 Task: Find connections with filter location Bron with filter topic #Feminismwith filter profile language Spanish with filter current company Bessemer Venture Partners with filter school Acharya Nagarjuna University with filter industry Outsourcing and Offshoring Consulting with filter service category Tax Preparation with filter keywords title Service Dog Trainer
Action: Mouse moved to (528, 68)
Screenshot: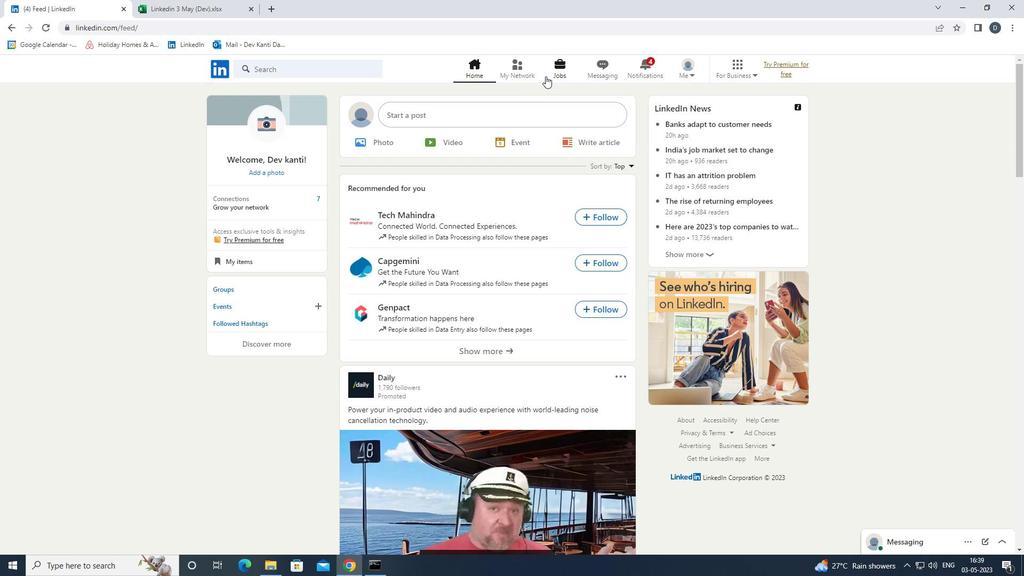
Action: Mouse pressed left at (528, 68)
Screenshot: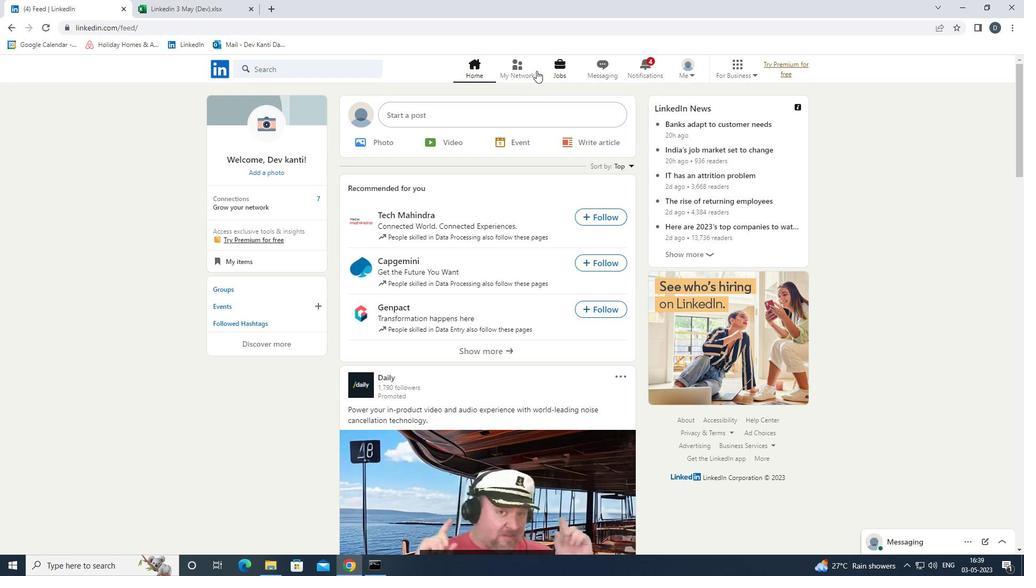
Action: Mouse moved to (354, 127)
Screenshot: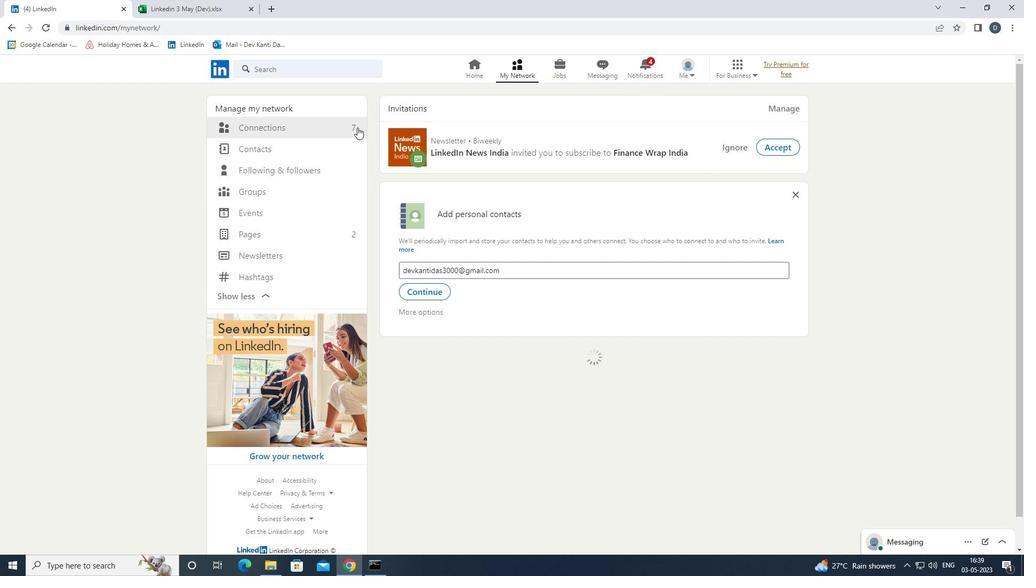 
Action: Mouse pressed left at (354, 127)
Screenshot: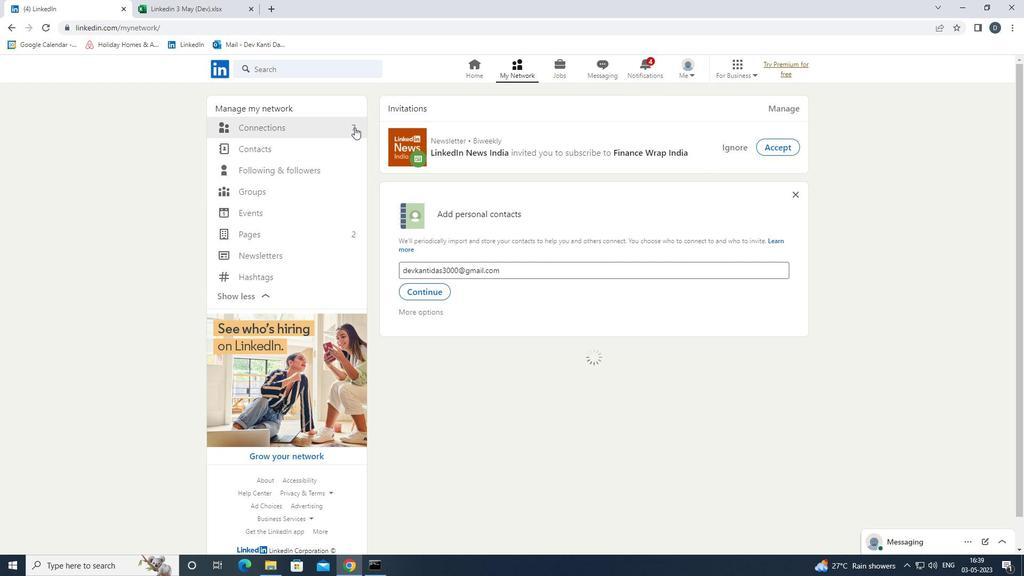 
Action: Mouse moved to (568, 124)
Screenshot: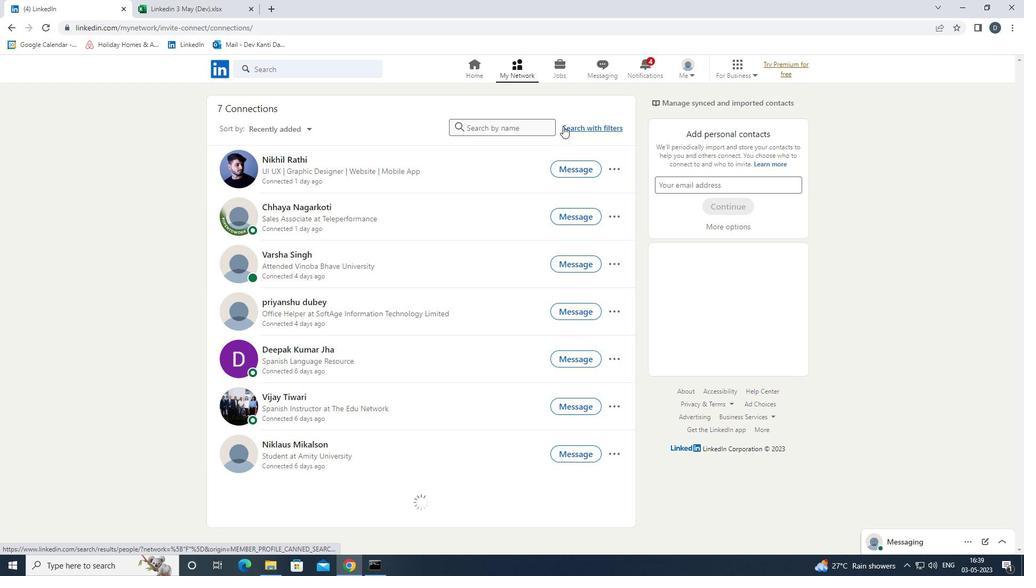 
Action: Mouse pressed left at (568, 124)
Screenshot: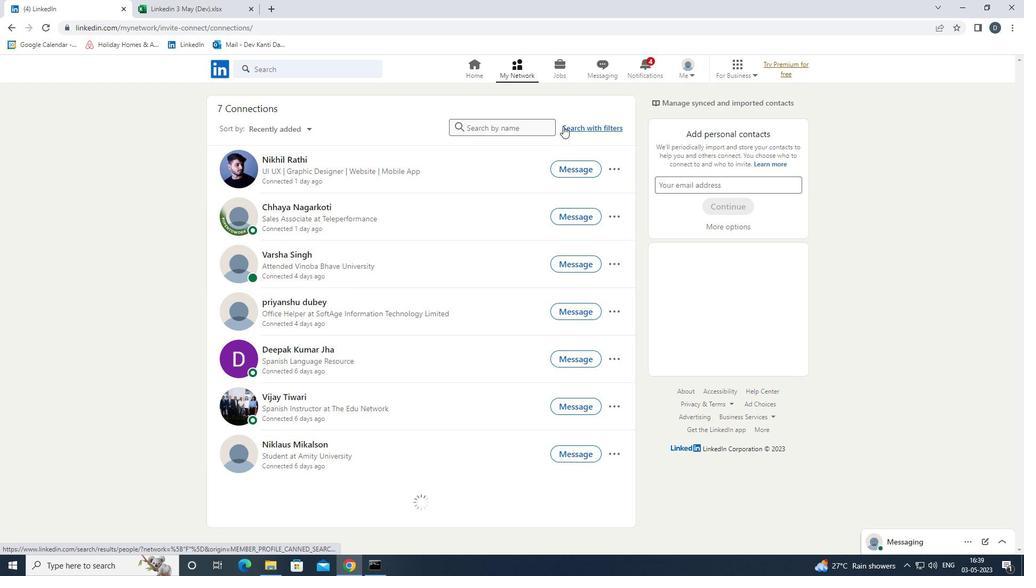 
Action: Mouse moved to (537, 97)
Screenshot: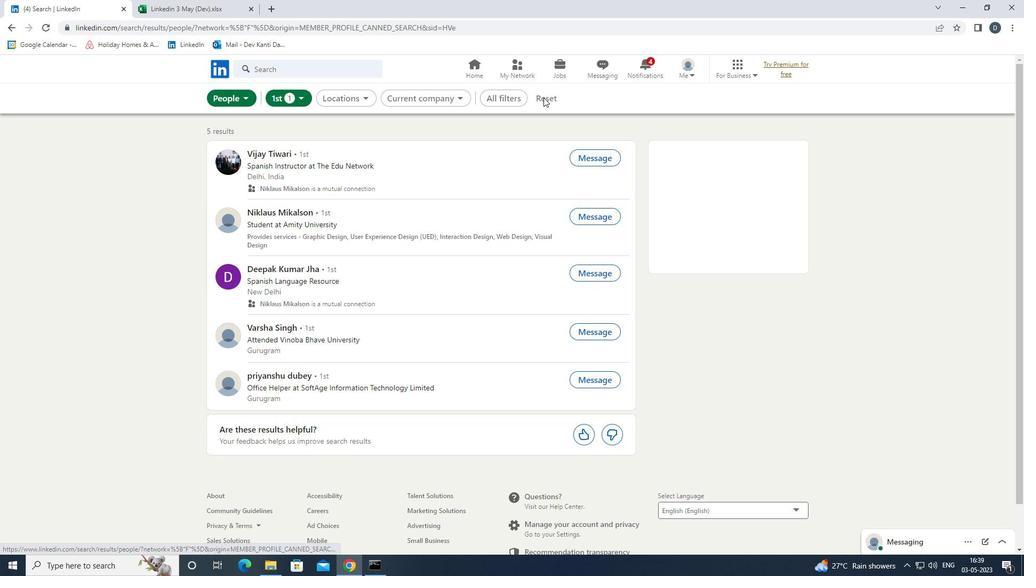 
Action: Mouse pressed left at (537, 97)
Screenshot: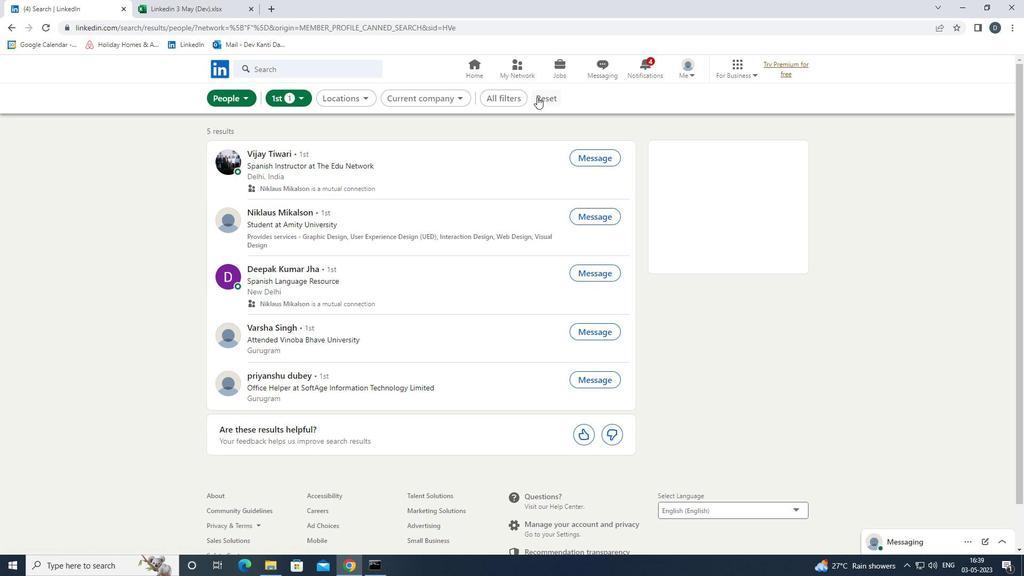
Action: Mouse moved to (524, 98)
Screenshot: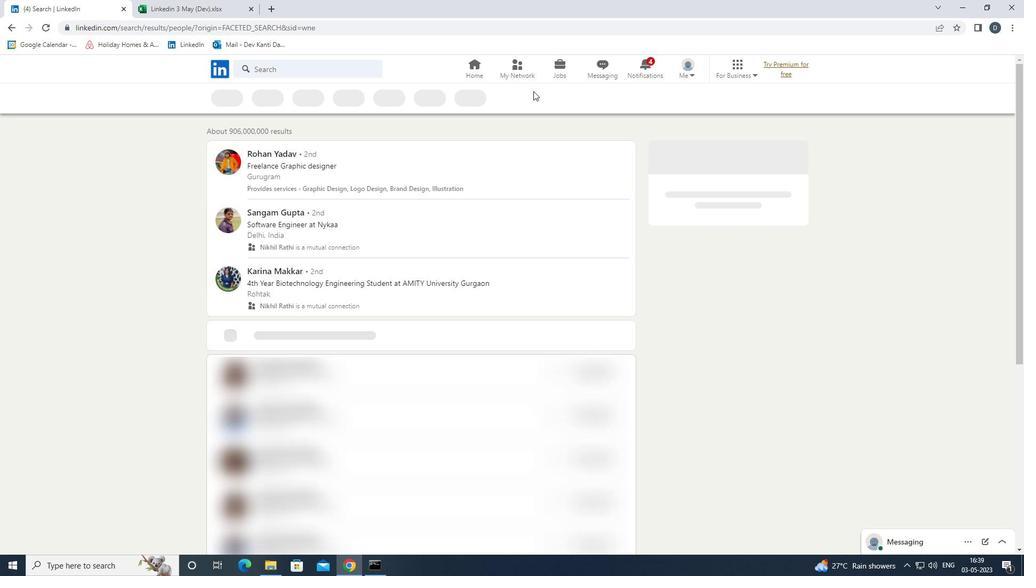 
Action: Mouse pressed left at (524, 98)
Screenshot: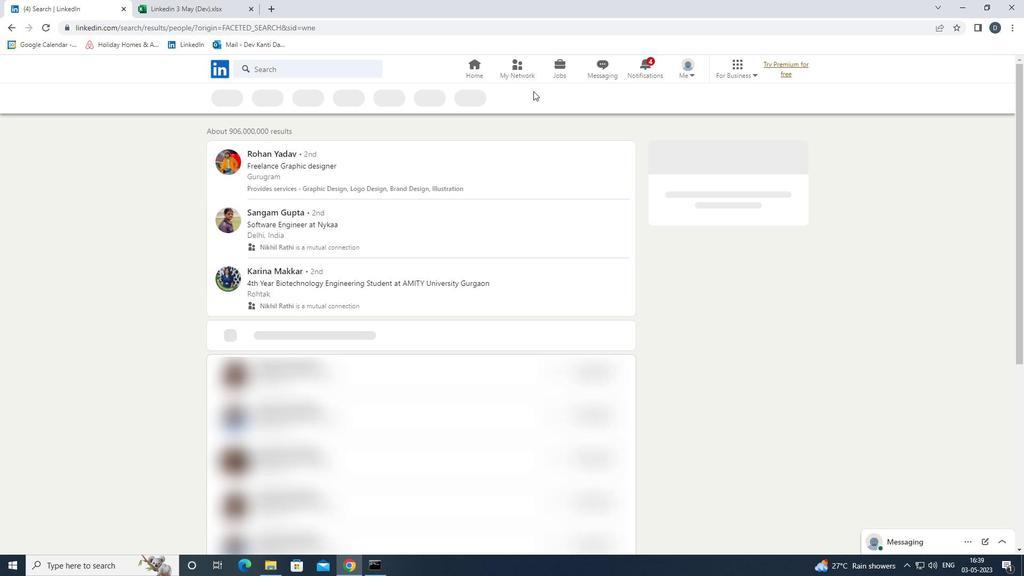 
Action: Mouse moved to (851, 307)
Screenshot: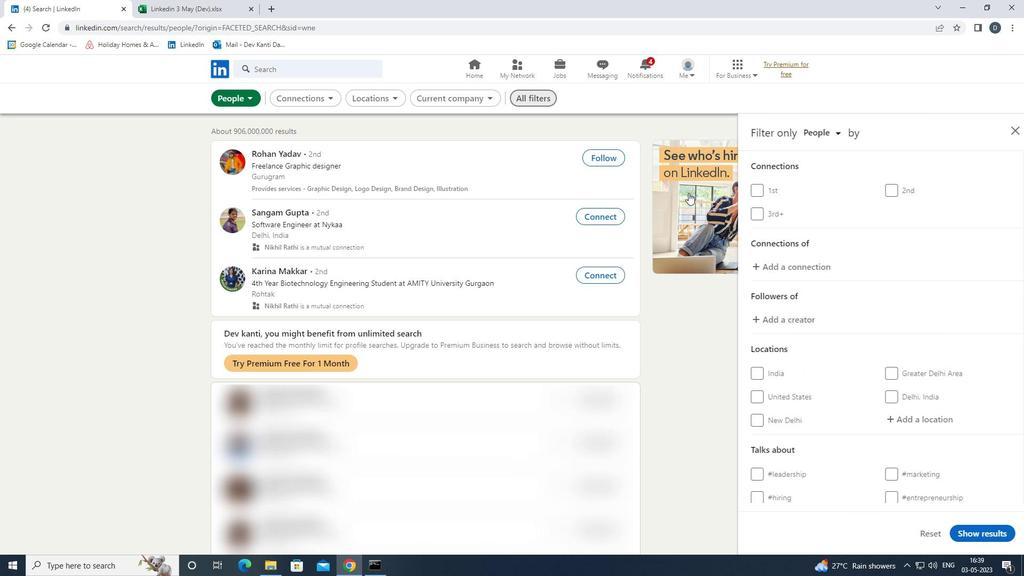 
Action: Mouse scrolled (851, 307) with delta (0, 0)
Screenshot: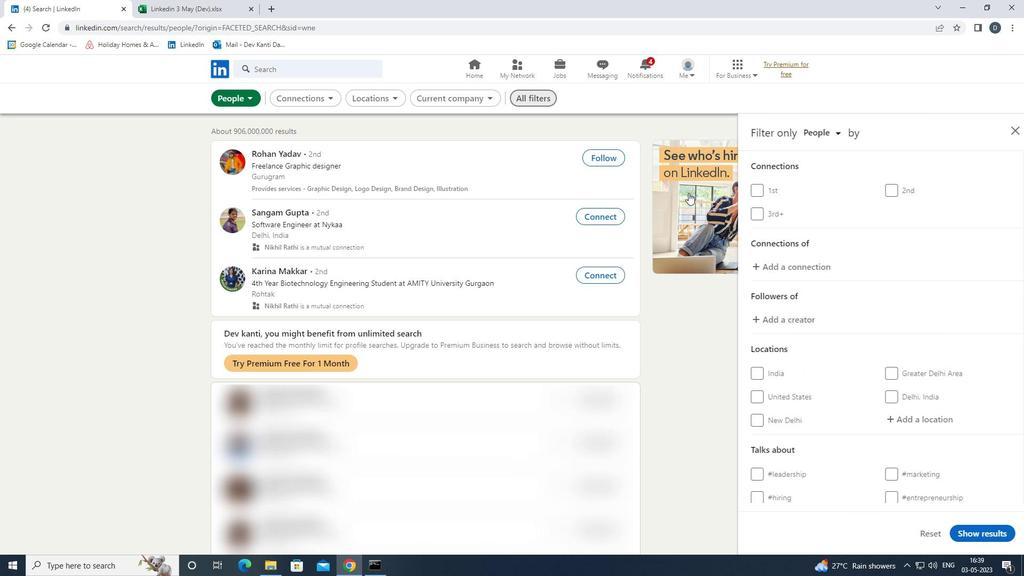 
Action: Mouse moved to (852, 308)
Screenshot: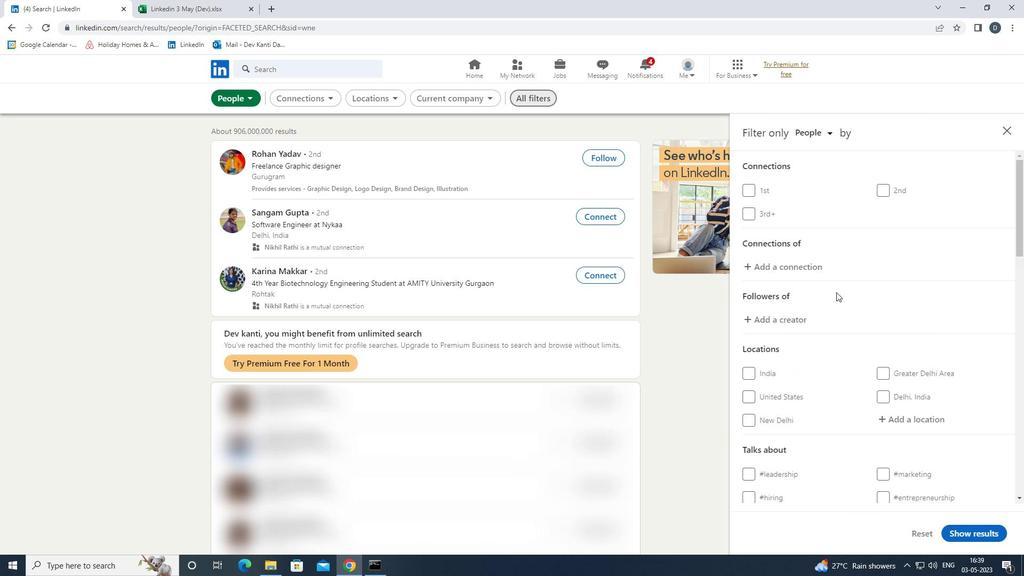 
Action: Mouse scrolled (852, 307) with delta (0, 0)
Screenshot: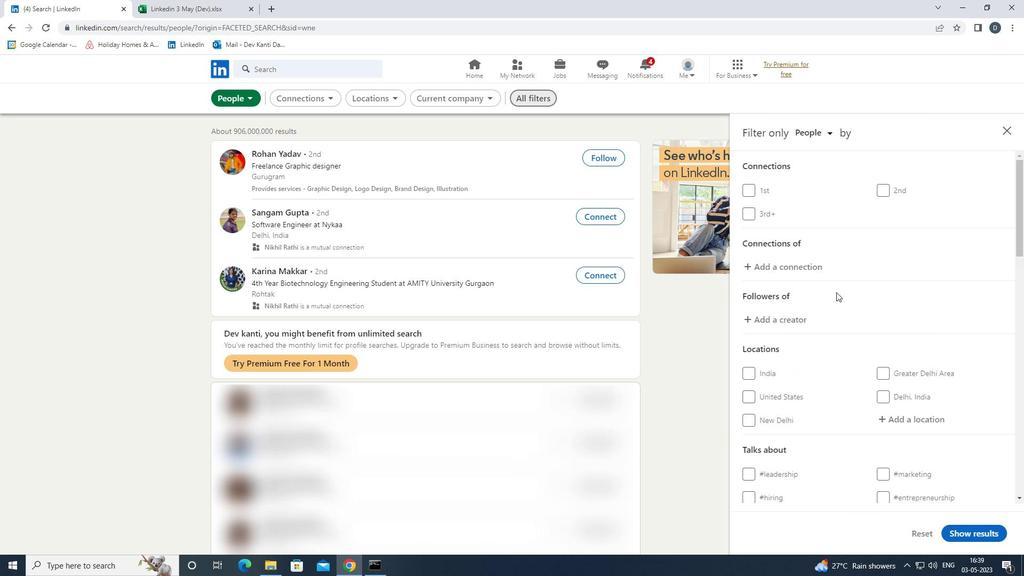 
Action: Mouse moved to (855, 308)
Screenshot: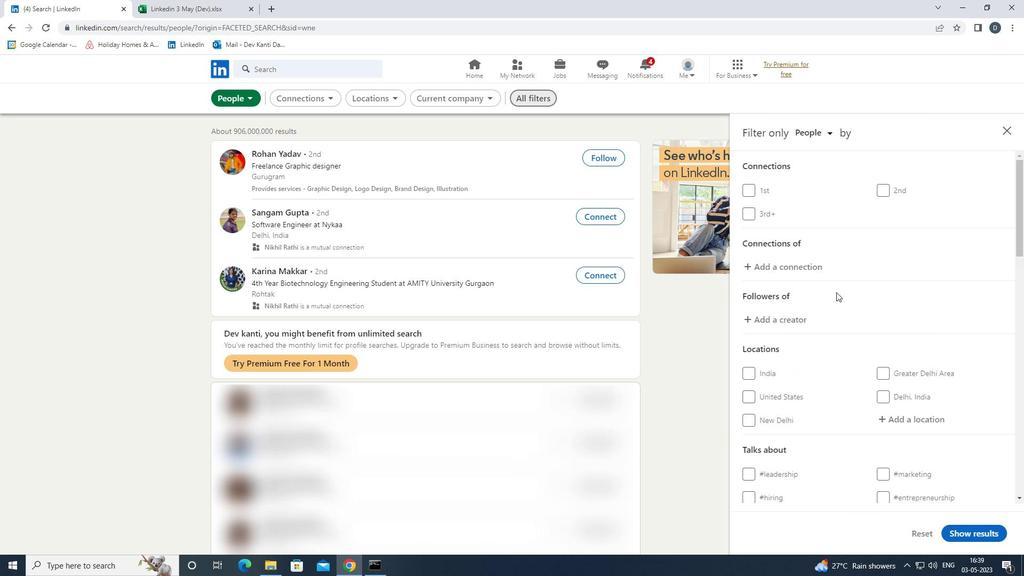 
Action: Mouse scrolled (855, 307) with delta (0, 0)
Screenshot: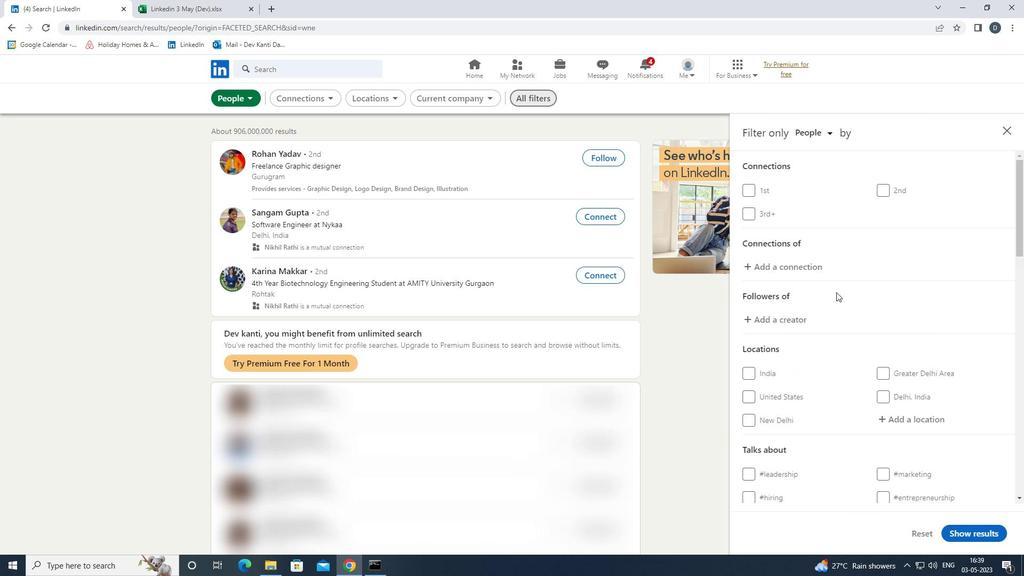 
Action: Mouse moved to (901, 261)
Screenshot: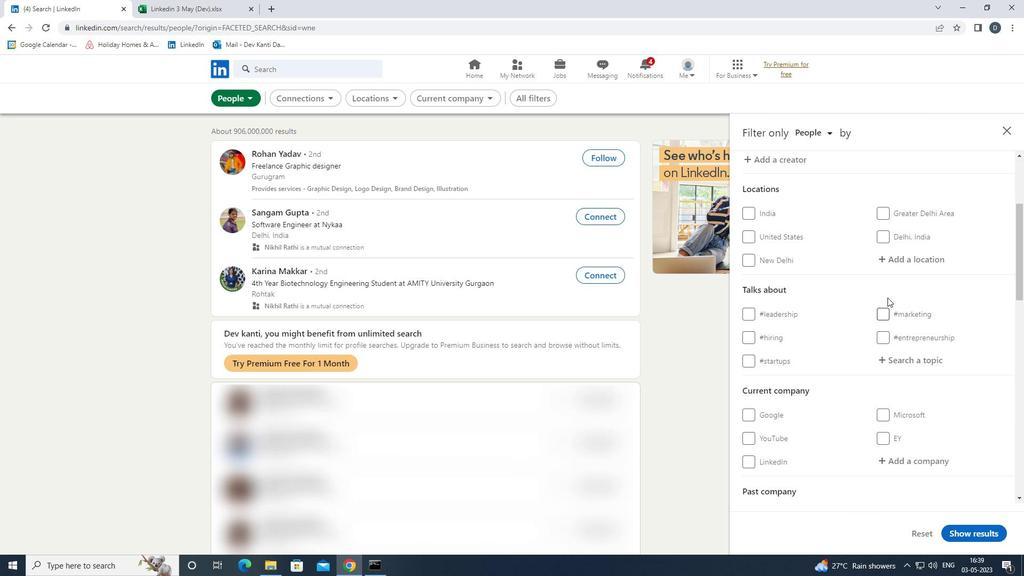 
Action: Mouse pressed left at (901, 261)
Screenshot: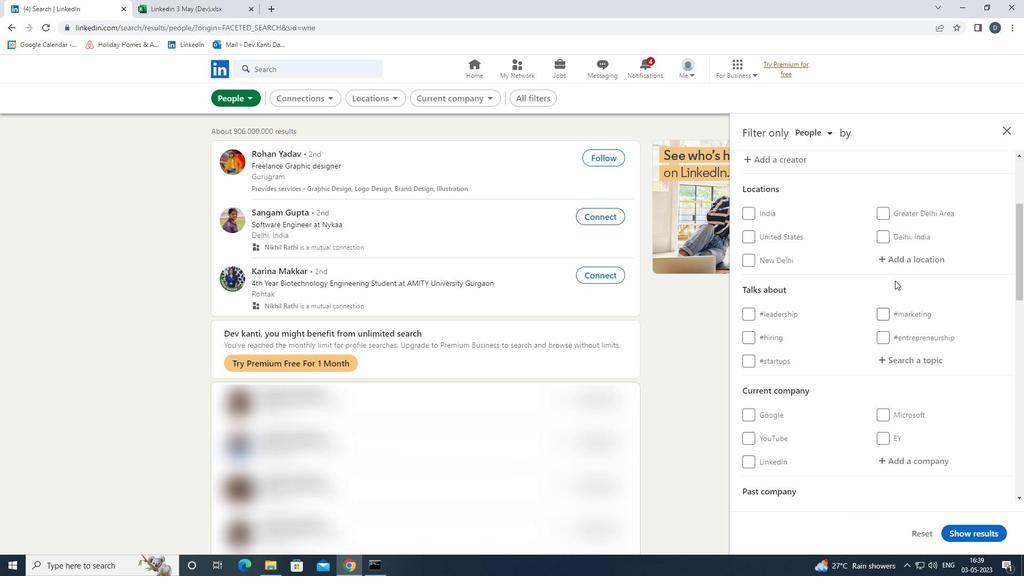 
Action: Key pressed <Key.shift>BRON<Key.down><Key.down><Key.enter>
Screenshot: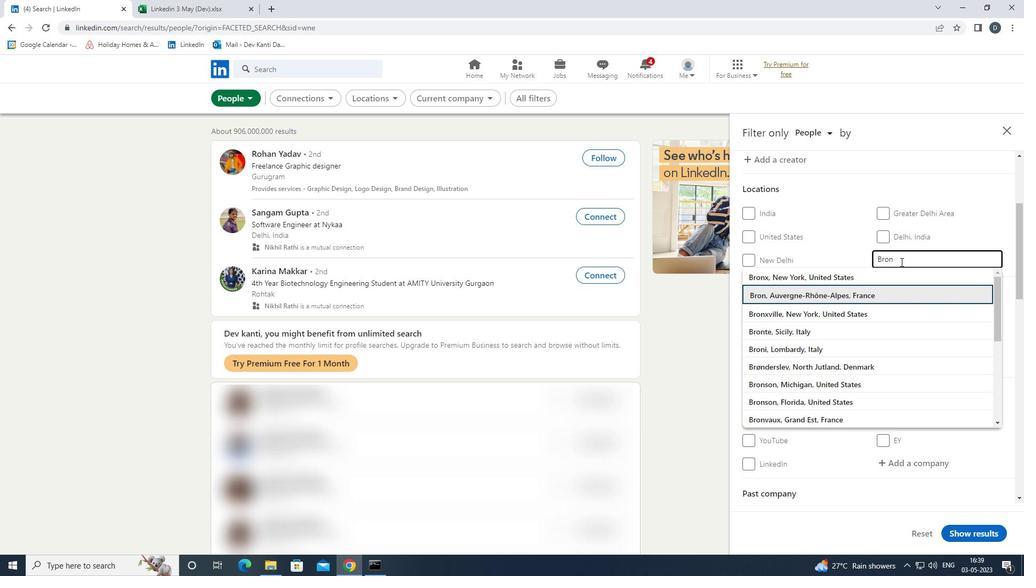 
Action: Mouse moved to (886, 254)
Screenshot: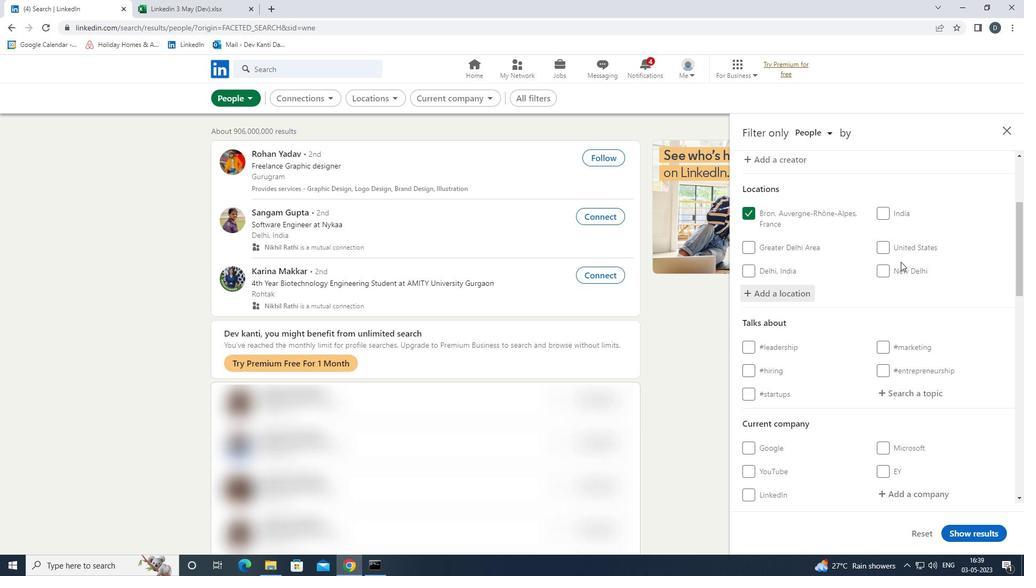 
Action: Mouse scrolled (886, 253) with delta (0, 0)
Screenshot: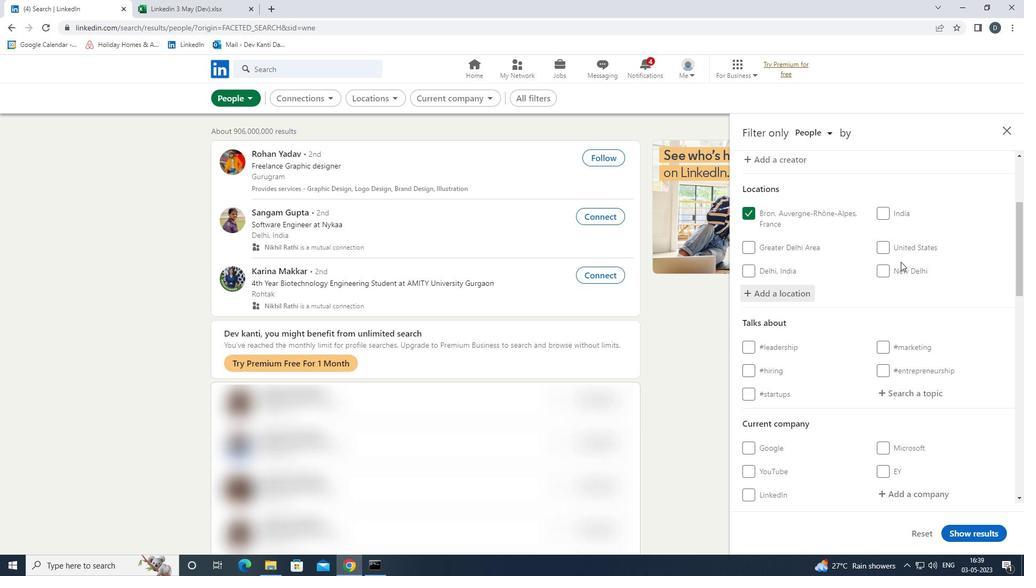 
Action: Mouse moved to (887, 256)
Screenshot: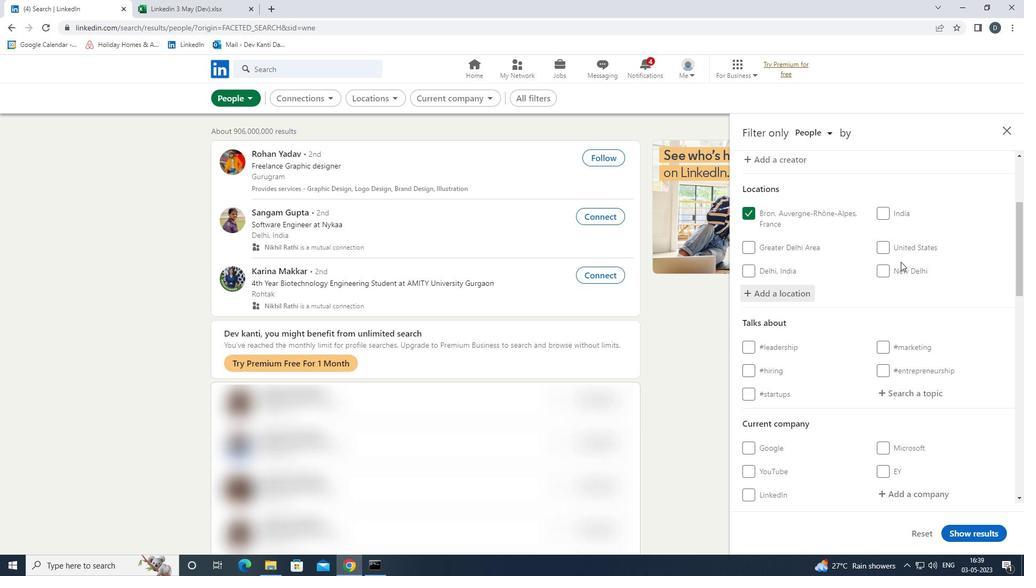 
Action: Mouse scrolled (887, 256) with delta (0, 0)
Screenshot: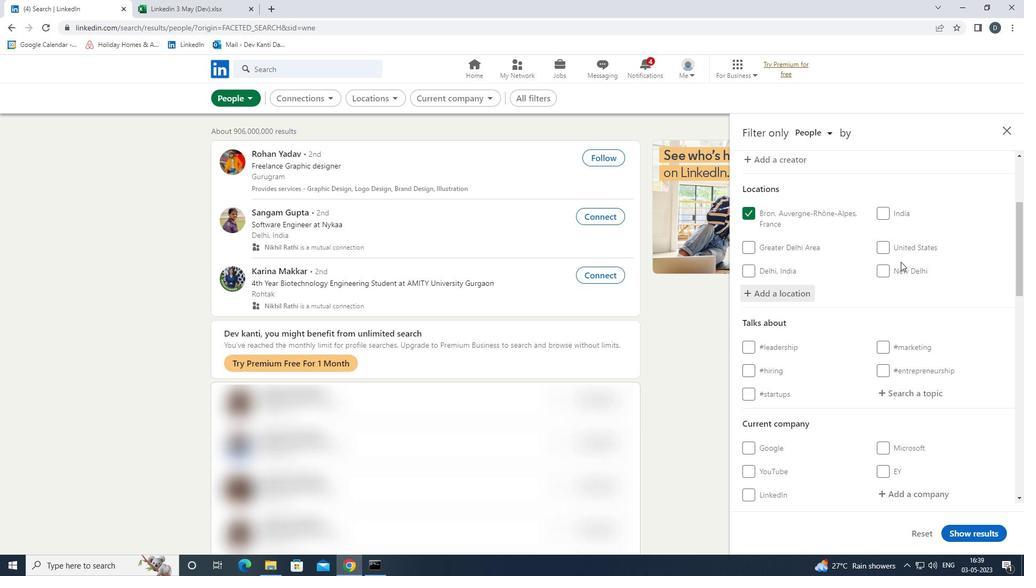 
Action: Mouse moved to (905, 286)
Screenshot: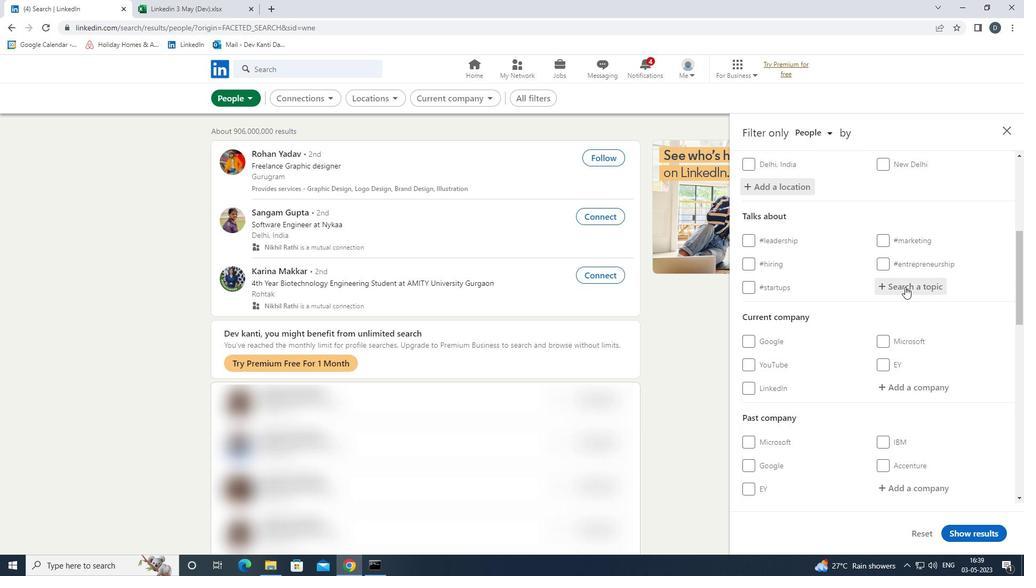 
Action: Mouse pressed left at (905, 286)
Screenshot: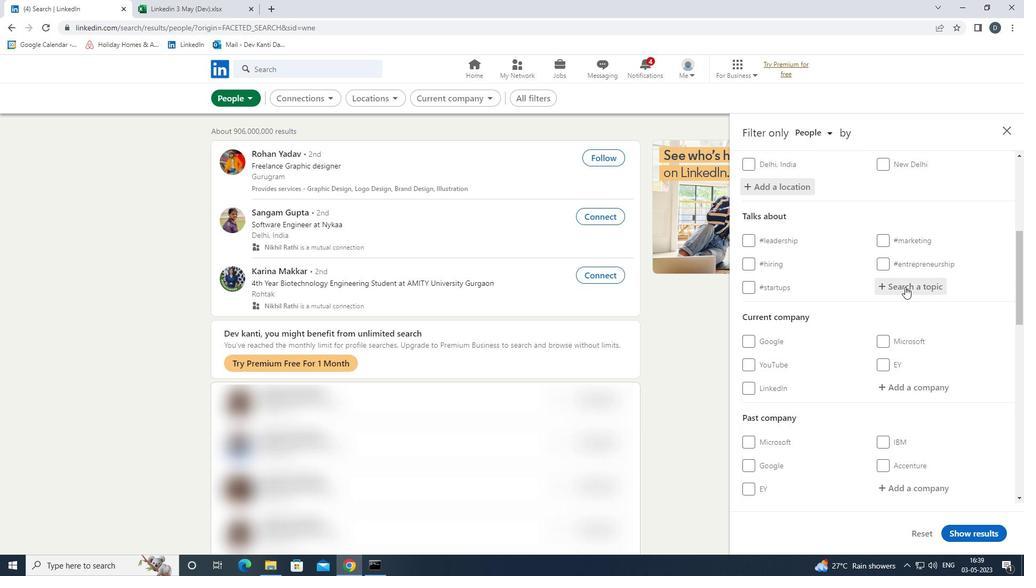 
Action: Mouse moved to (905, 286)
Screenshot: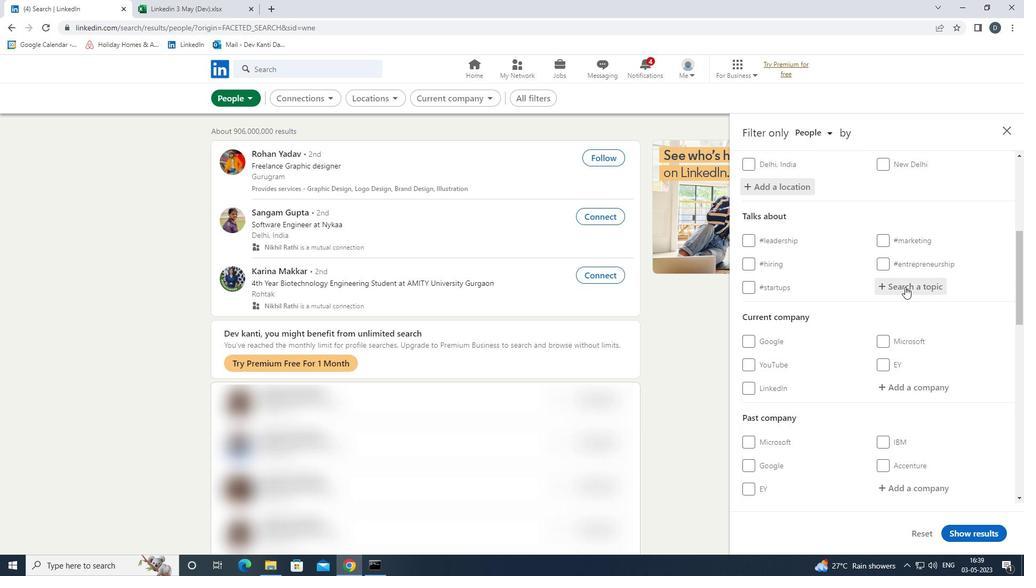 
Action: Key pressed FEMINI<Key.down><Key.enter>
Screenshot: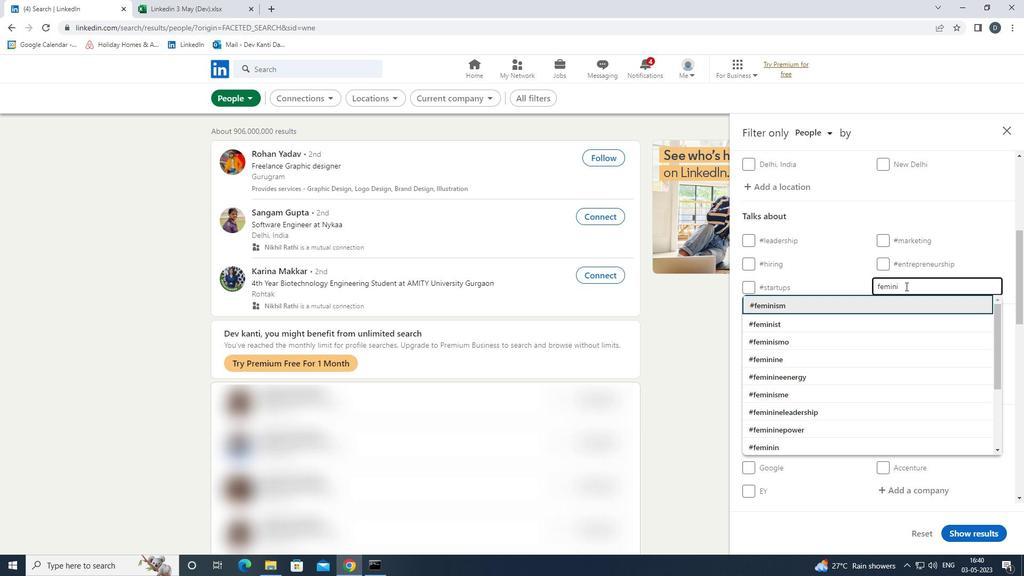 
Action: Mouse moved to (912, 290)
Screenshot: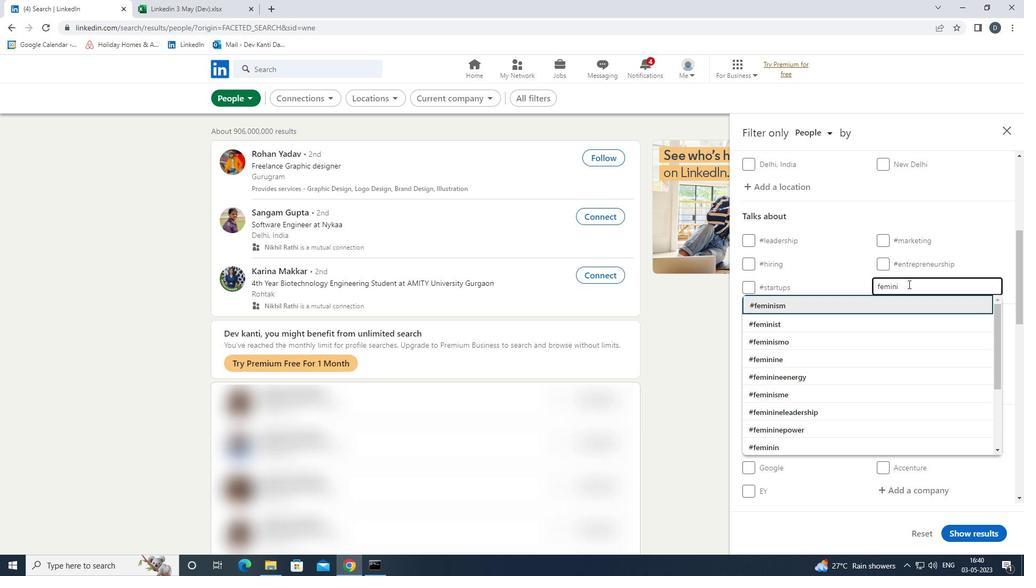 
Action: Mouse scrolled (912, 290) with delta (0, 0)
Screenshot: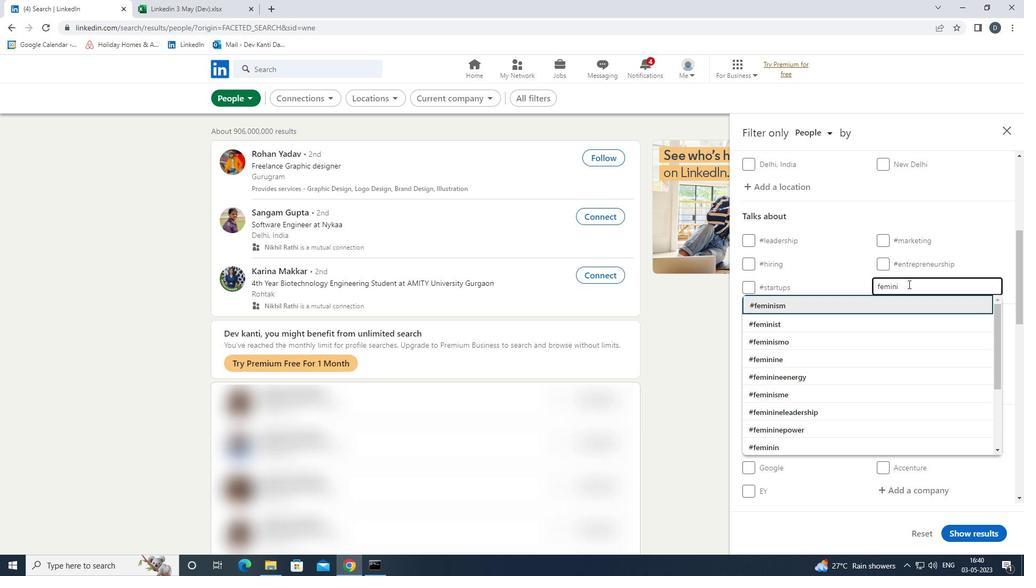 
Action: Mouse moved to (914, 295)
Screenshot: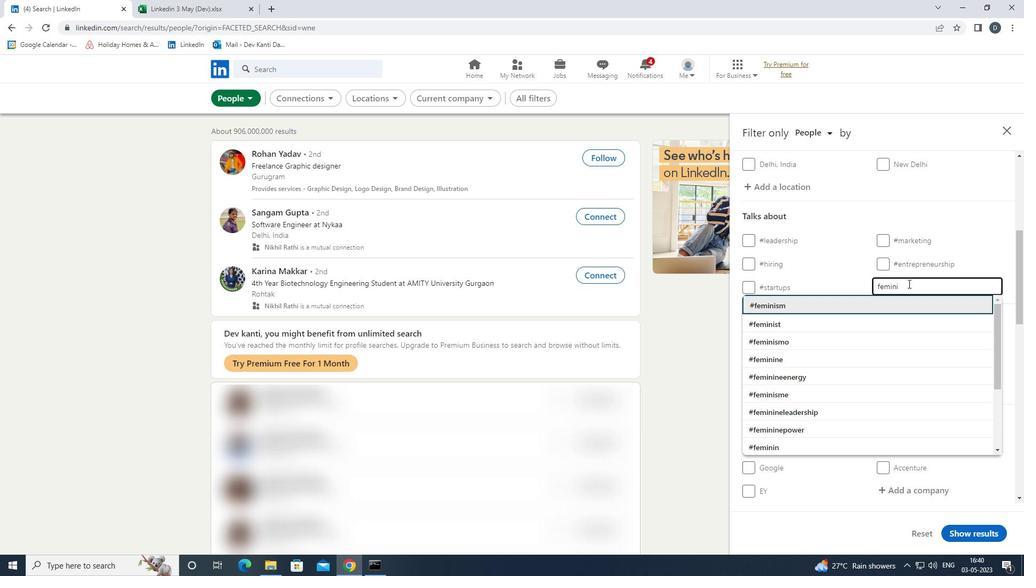 
Action: Mouse scrolled (914, 295) with delta (0, 0)
Screenshot: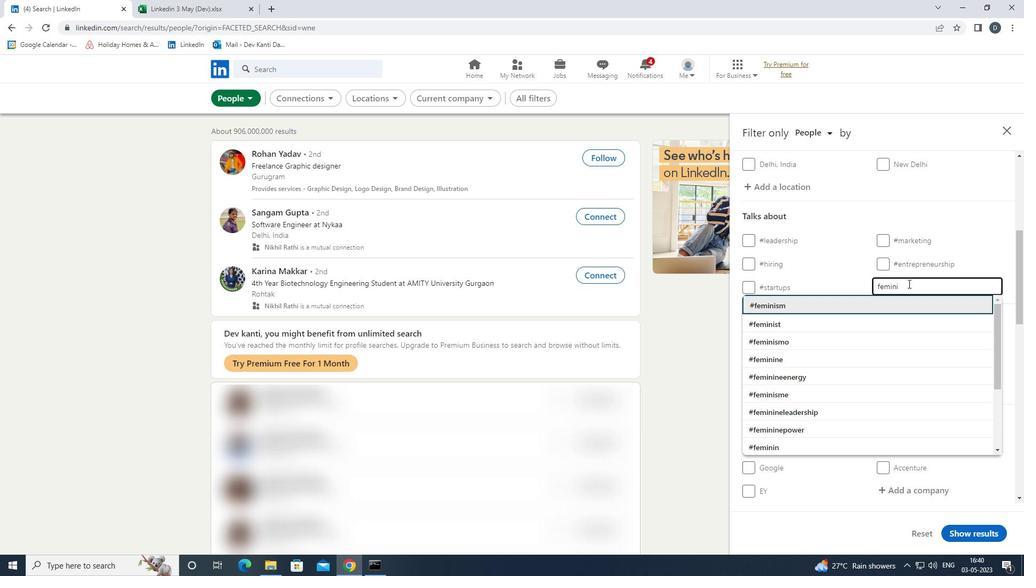 
Action: Mouse moved to (908, 249)
Screenshot: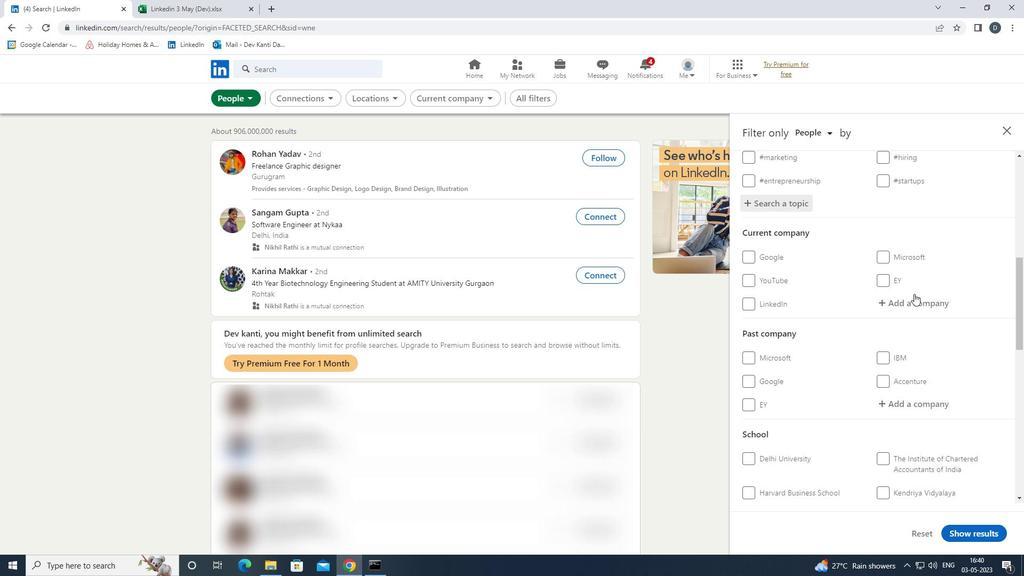 
Action: Mouse scrolled (908, 250) with delta (0, 0)
Screenshot: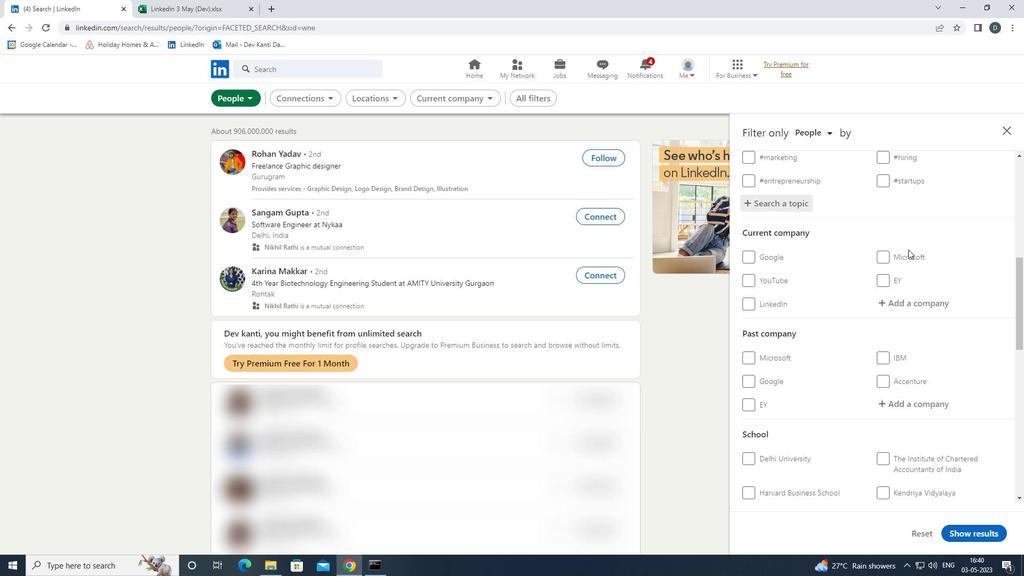 
Action: Mouse scrolled (908, 249) with delta (0, 0)
Screenshot: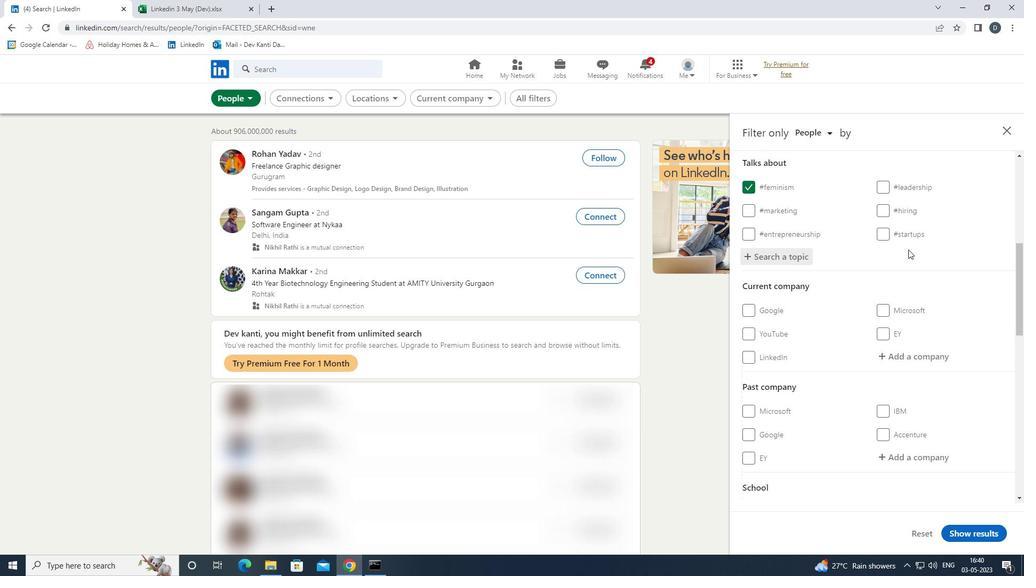 
Action: Mouse scrolled (908, 249) with delta (0, 0)
Screenshot: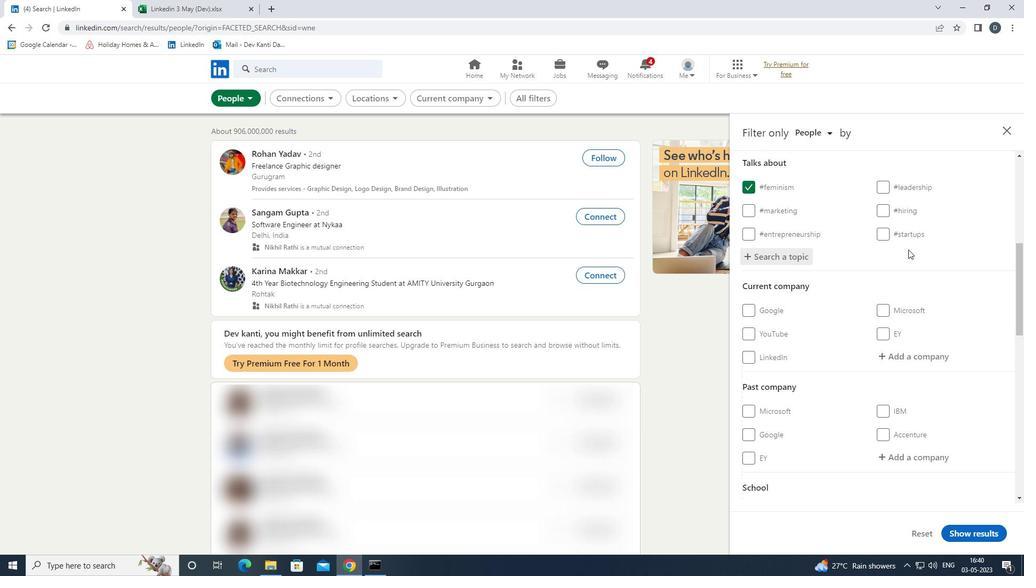 
Action: Mouse moved to (906, 252)
Screenshot: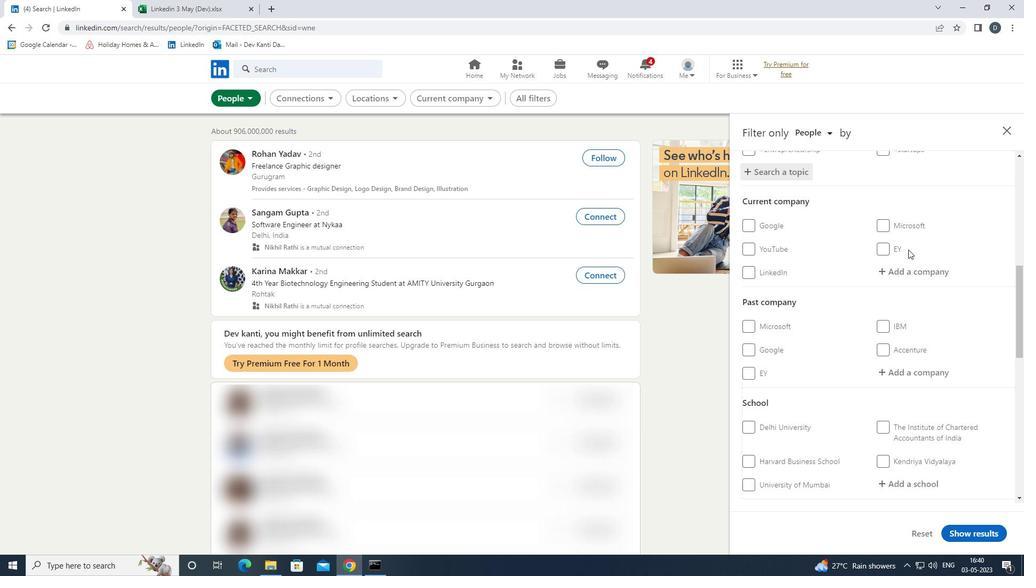 
Action: Mouse scrolled (906, 252) with delta (0, 0)
Screenshot: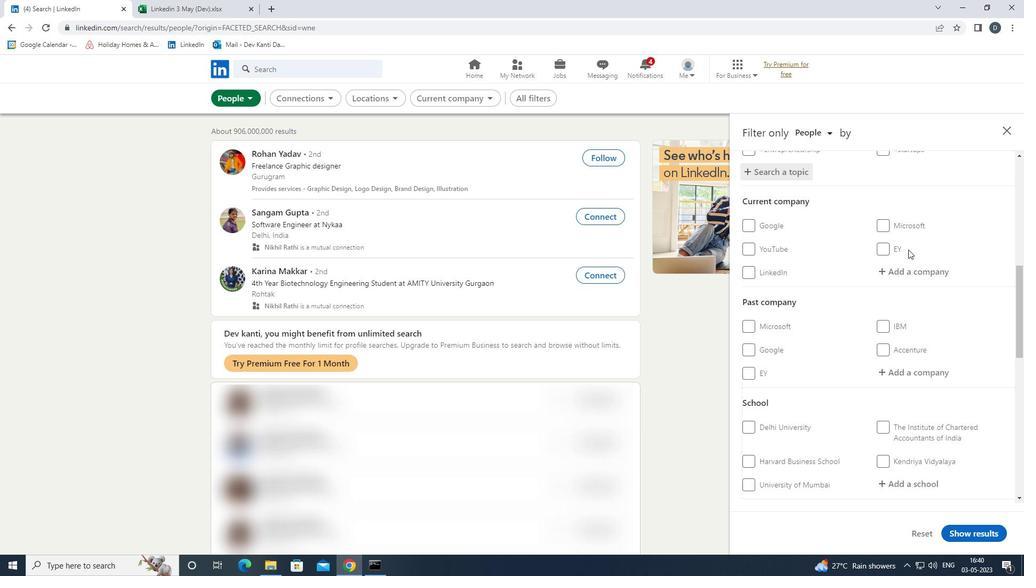 
Action: Mouse moved to (906, 253)
Screenshot: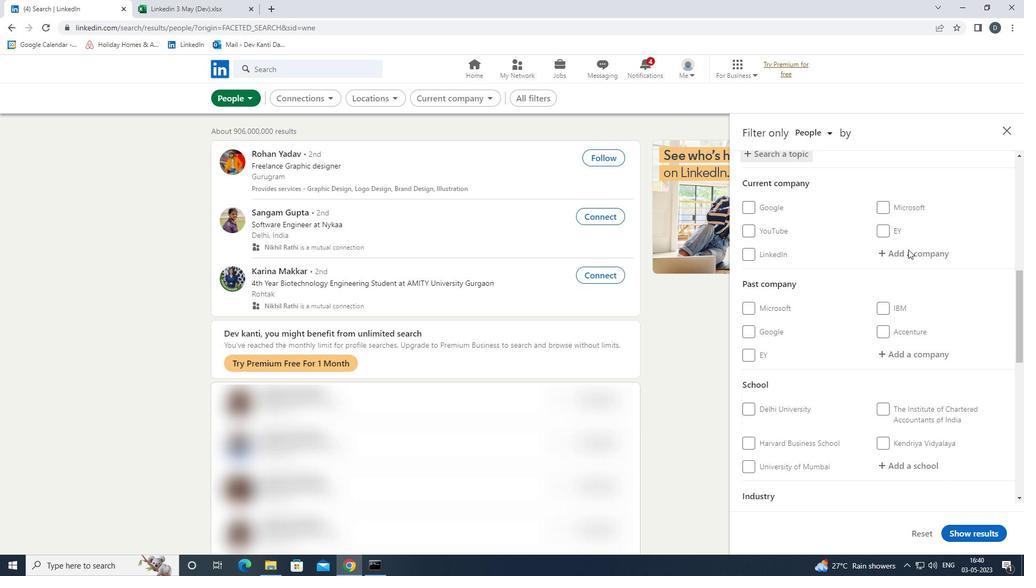 
Action: Mouse scrolled (906, 253) with delta (0, 0)
Screenshot: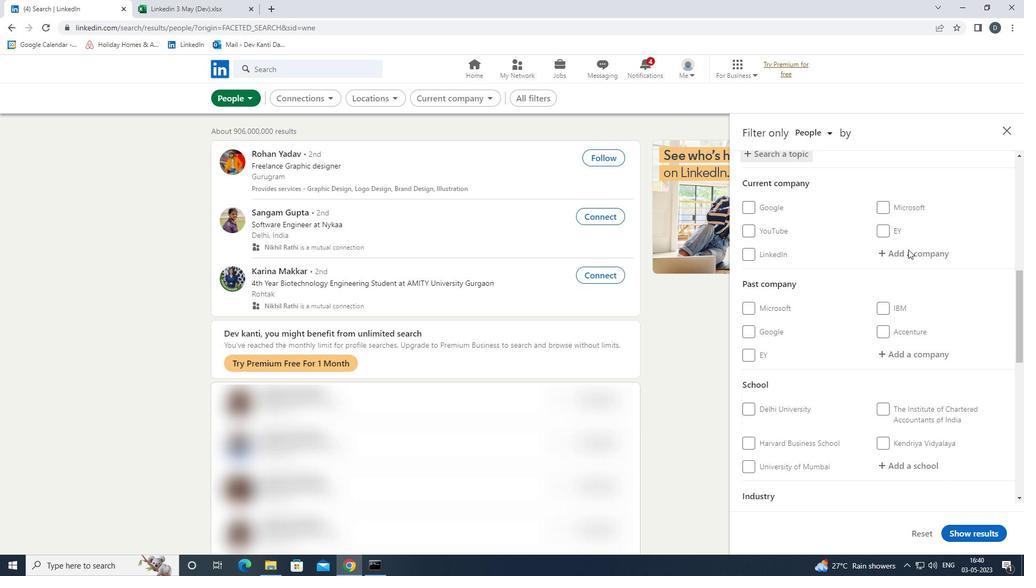 
Action: Mouse moved to (906, 255)
Screenshot: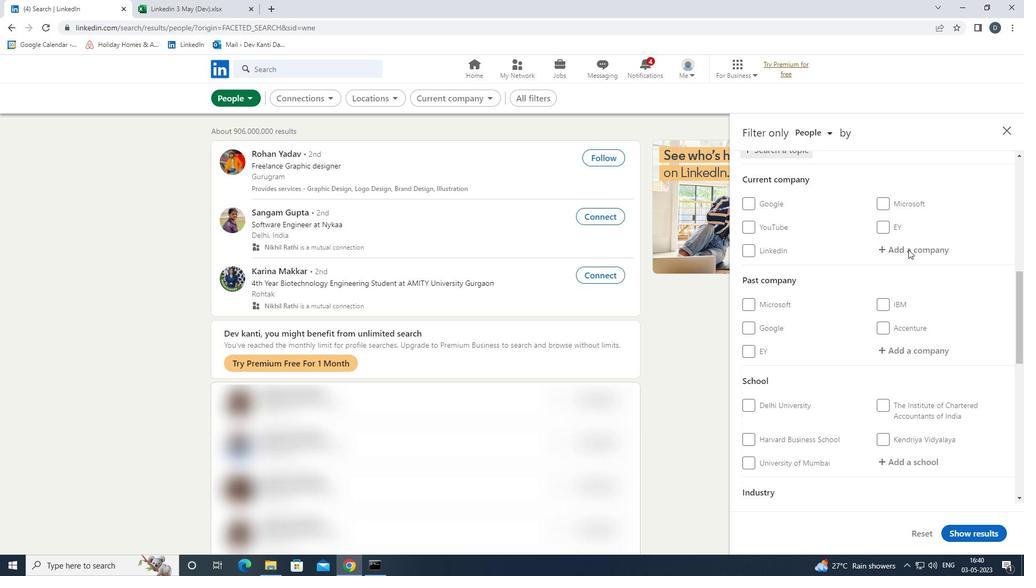 
Action: Mouse scrolled (906, 254) with delta (0, 0)
Screenshot: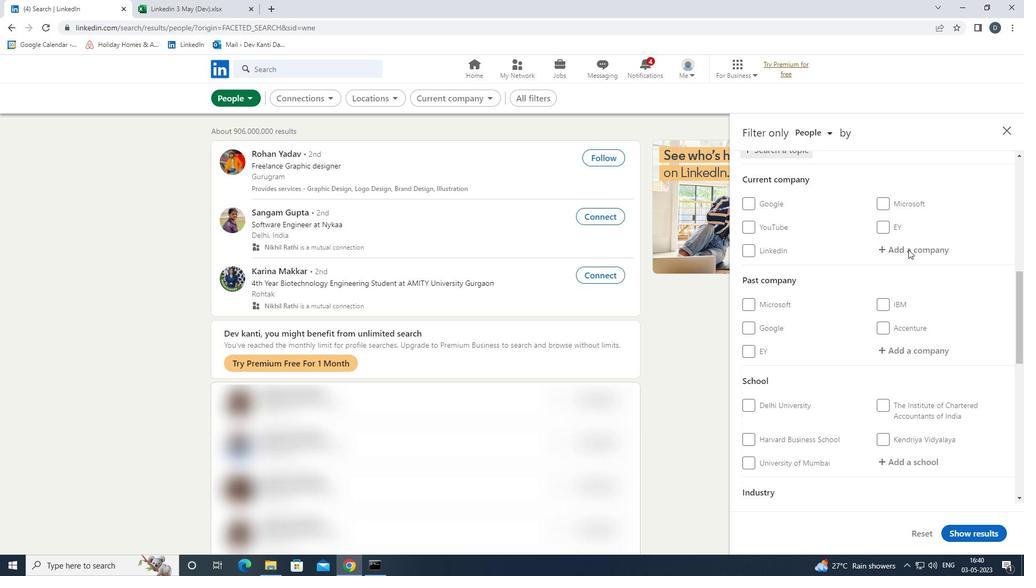 
Action: Mouse moved to (906, 255)
Screenshot: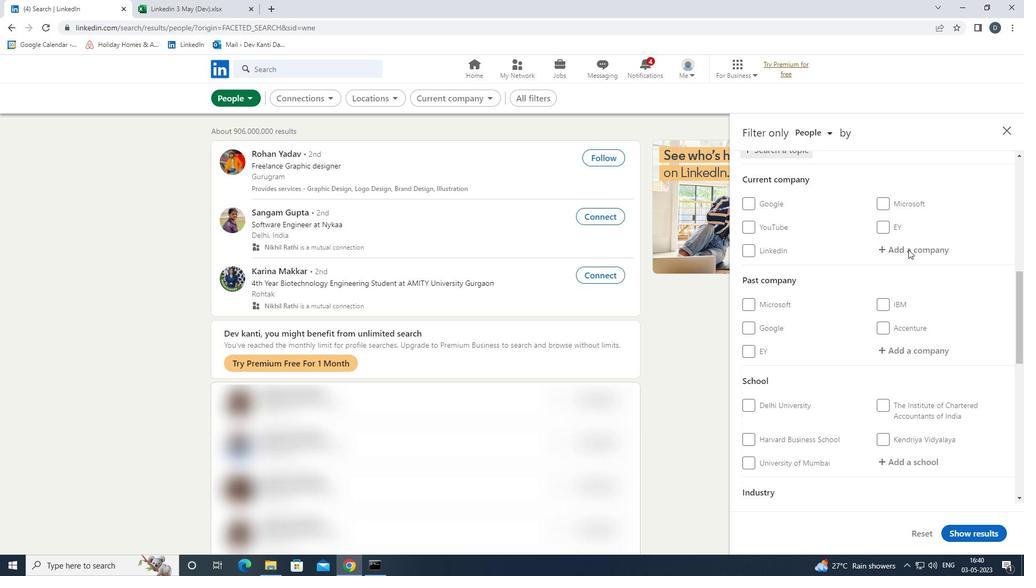 
Action: Mouse scrolled (906, 255) with delta (0, 0)
Screenshot: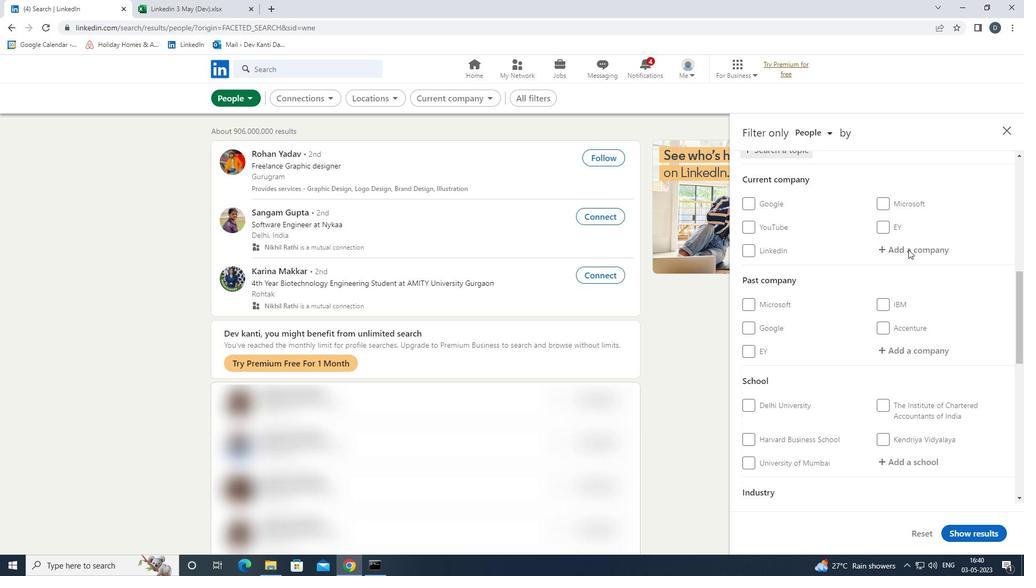
Action: Mouse moved to (762, 447)
Screenshot: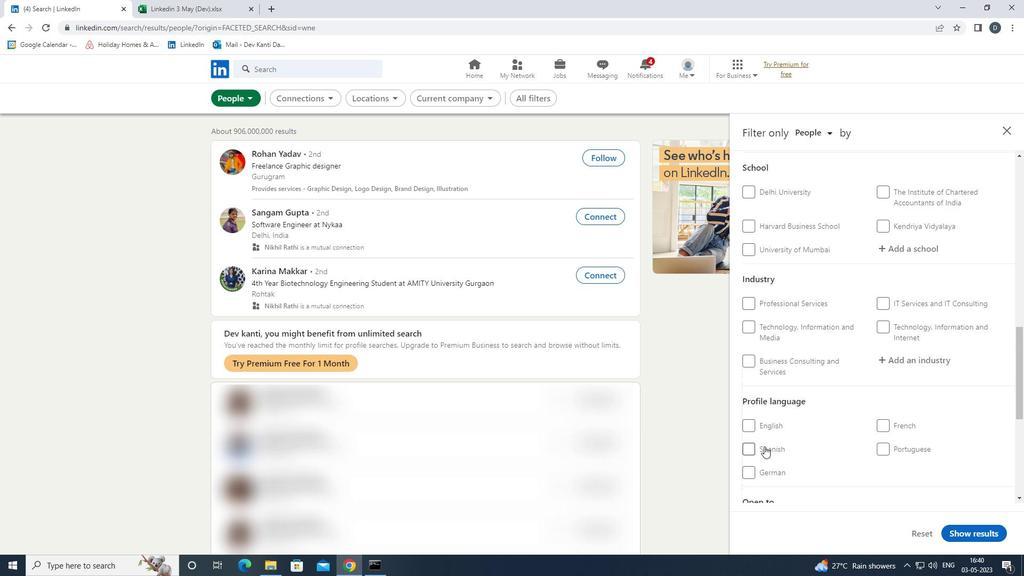 
Action: Mouse pressed left at (762, 447)
Screenshot: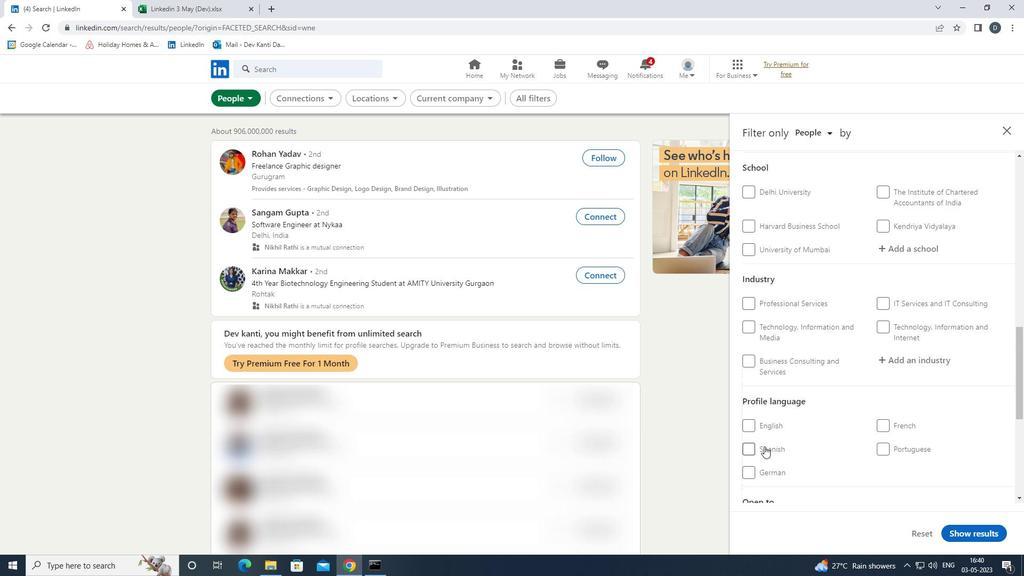 
Action: Mouse moved to (861, 413)
Screenshot: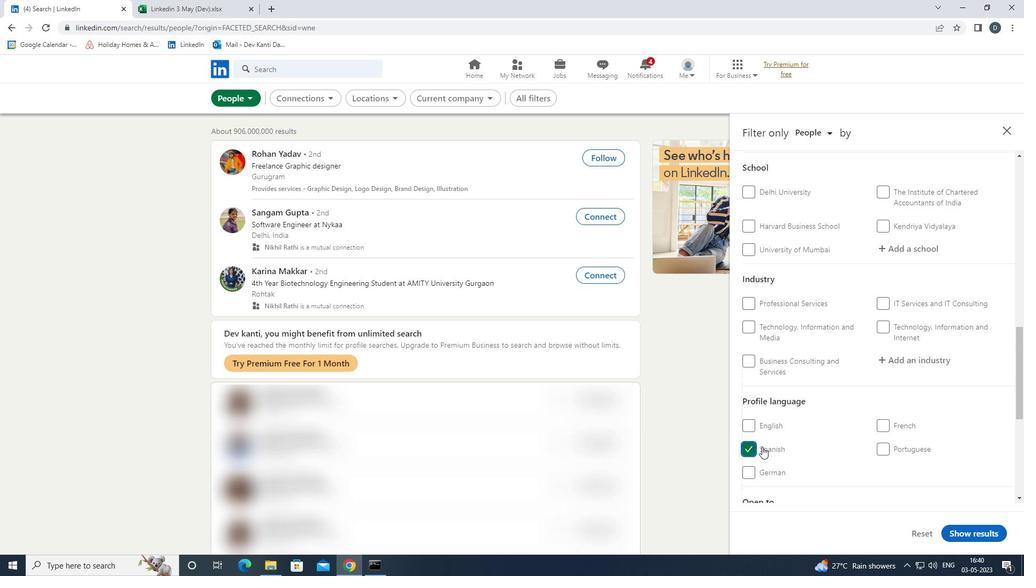 
Action: Mouse scrolled (861, 414) with delta (0, 0)
Screenshot: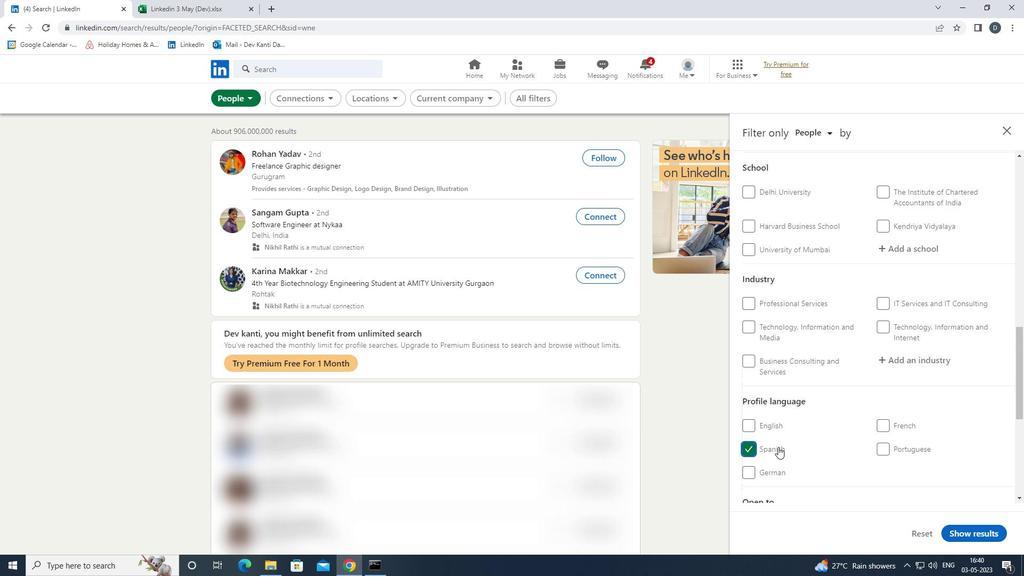 
Action: Mouse scrolled (861, 414) with delta (0, 0)
Screenshot: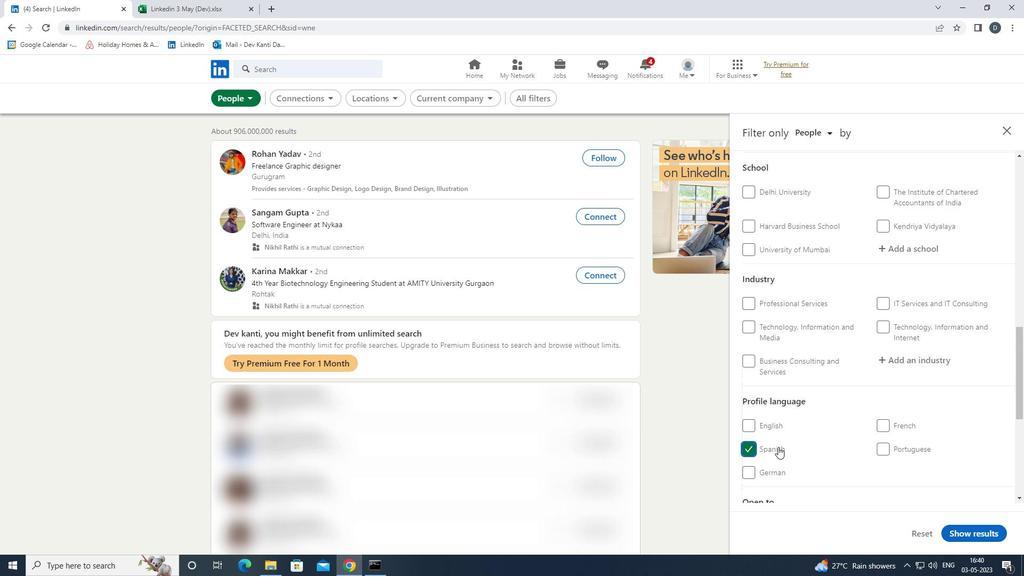 
Action: Mouse scrolled (861, 414) with delta (0, 0)
Screenshot: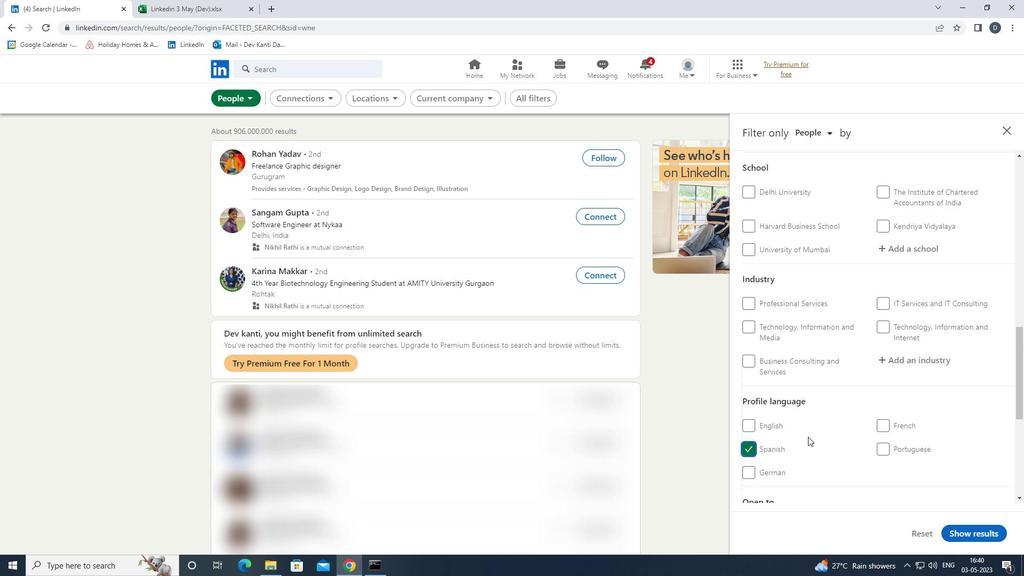 
Action: Mouse scrolled (861, 414) with delta (0, 0)
Screenshot: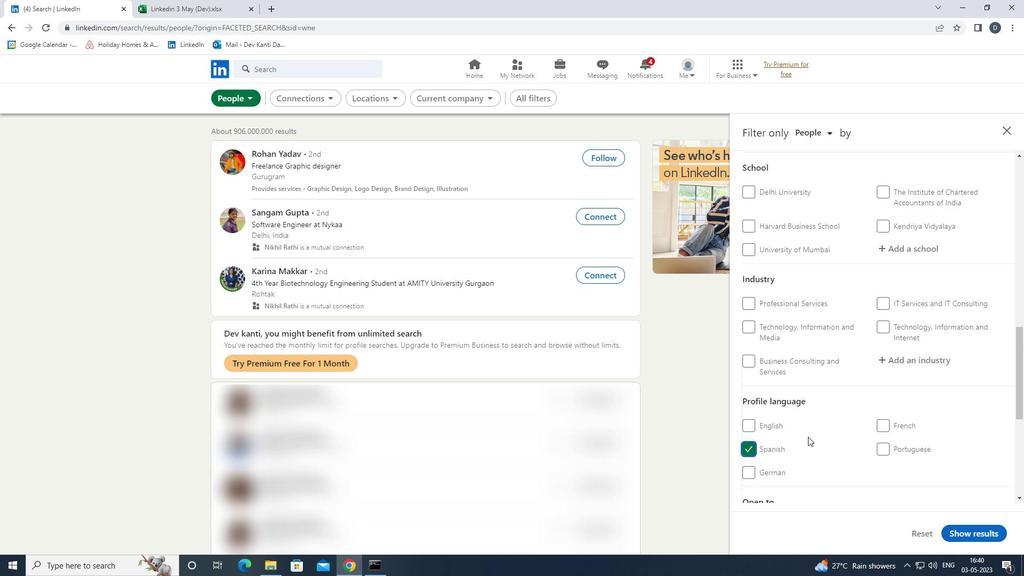 
Action: Mouse scrolled (861, 414) with delta (0, 0)
Screenshot: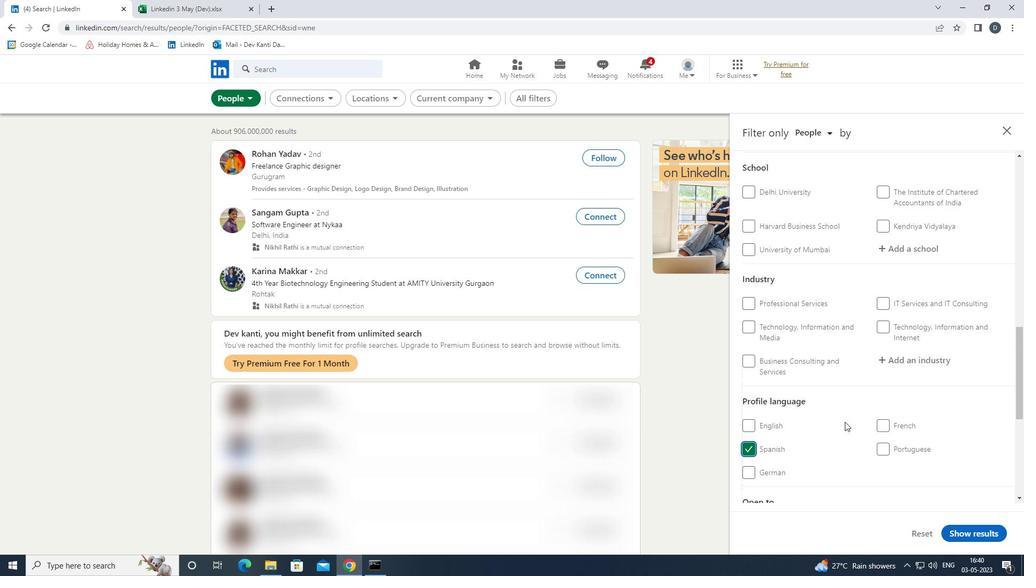
Action: Mouse moved to (918, 305)
Screenshot: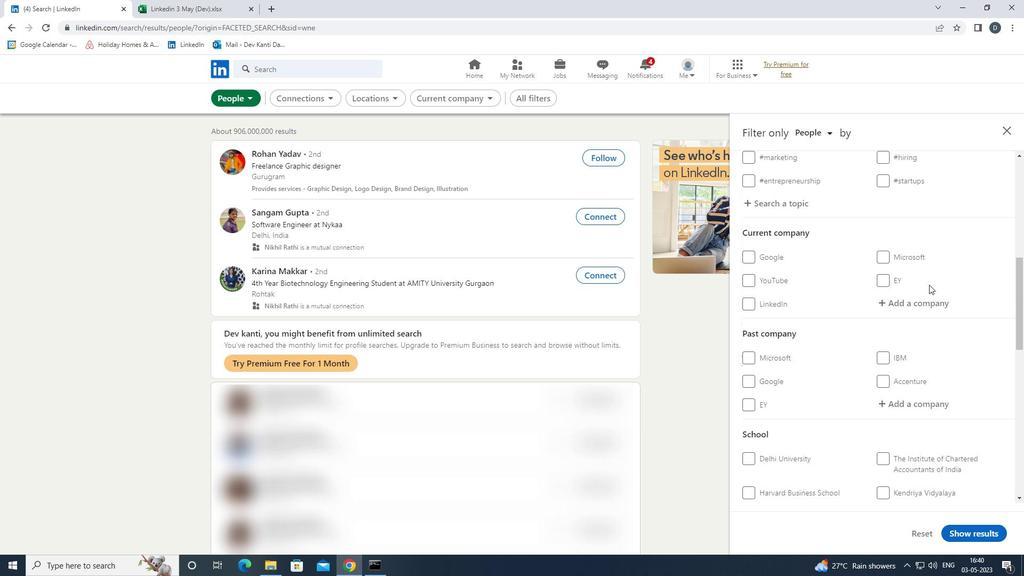 
Action: Mouse pressed left at (918, 305)
Screenshot: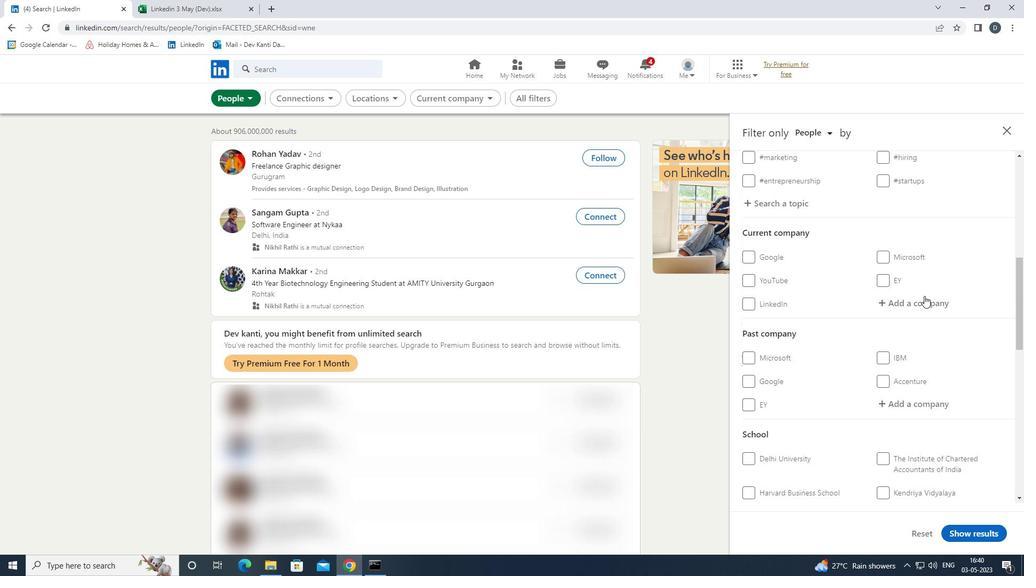 
Action: Mouse moved to (917, 304)
Screenshot: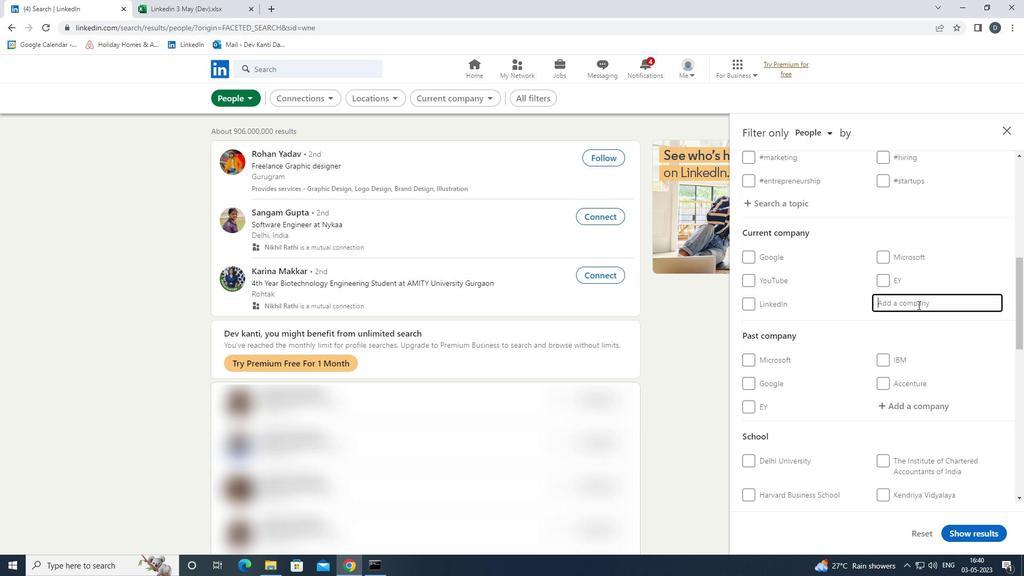 
Action: Key pressed <Key.shift><Key.shift><Key.shift>BESSER<Key.backspace>MER<Key.down><Key.enter>
Screenshot: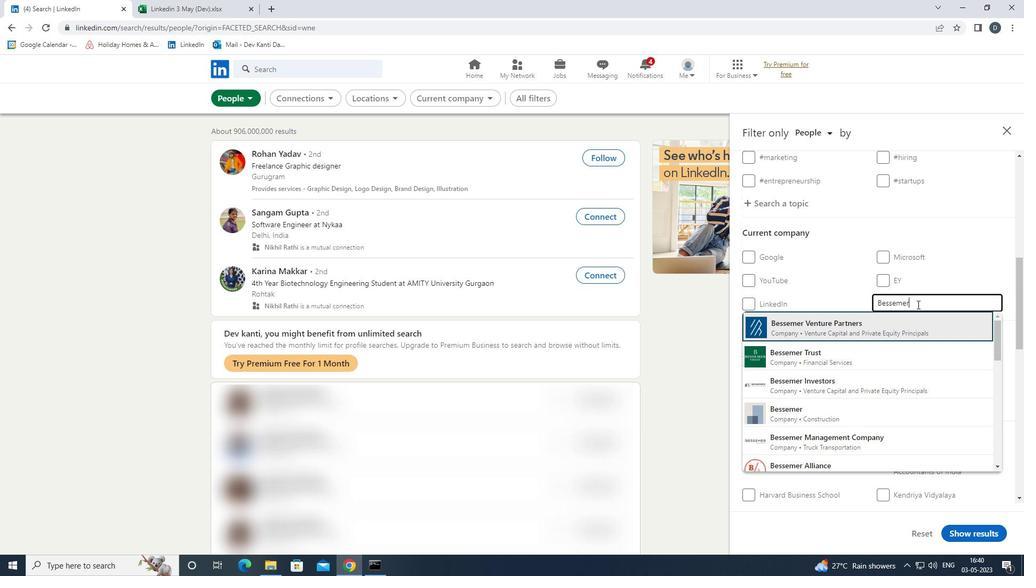 
Action: Mouse moved to (902, 304)
Screenshot: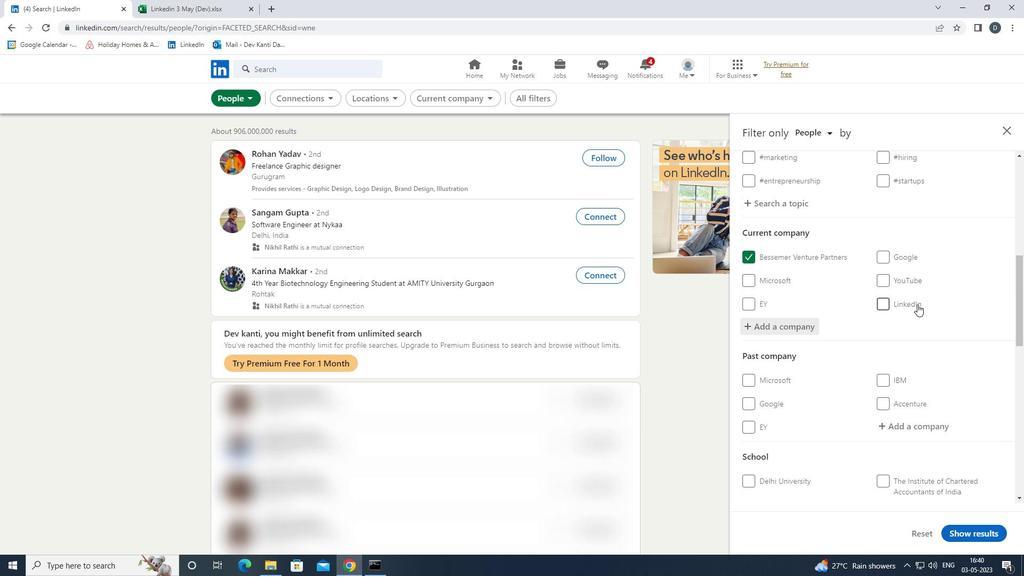 
Action: Mouse scrolled (902, 304) with delta (0, 0)
Screenshot: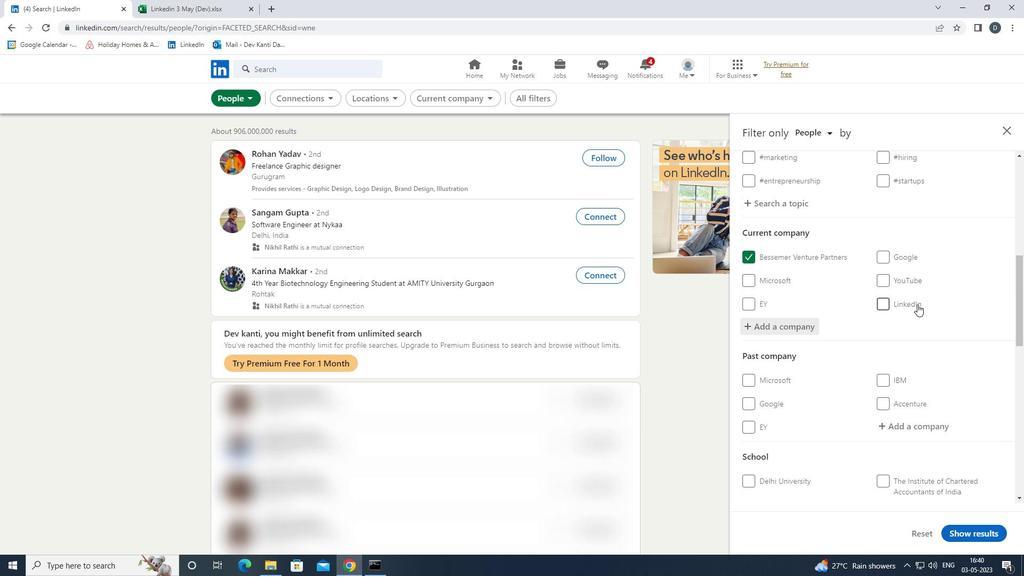 
Action: Mouse moved to (902, 304)
Screenshot: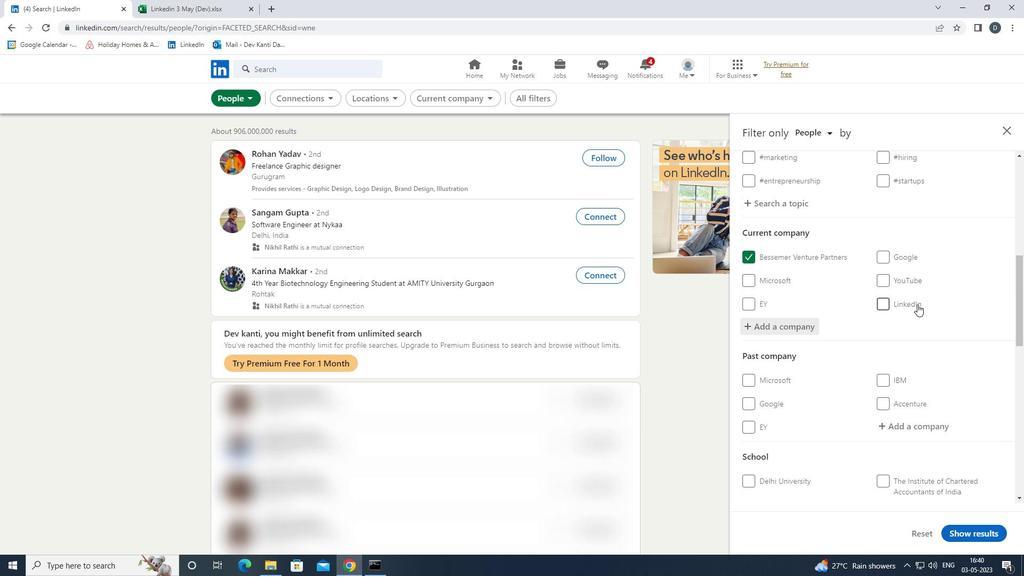 
Action: Mouse scrolled (902, 304) with delta (0, 0)
Screenshot: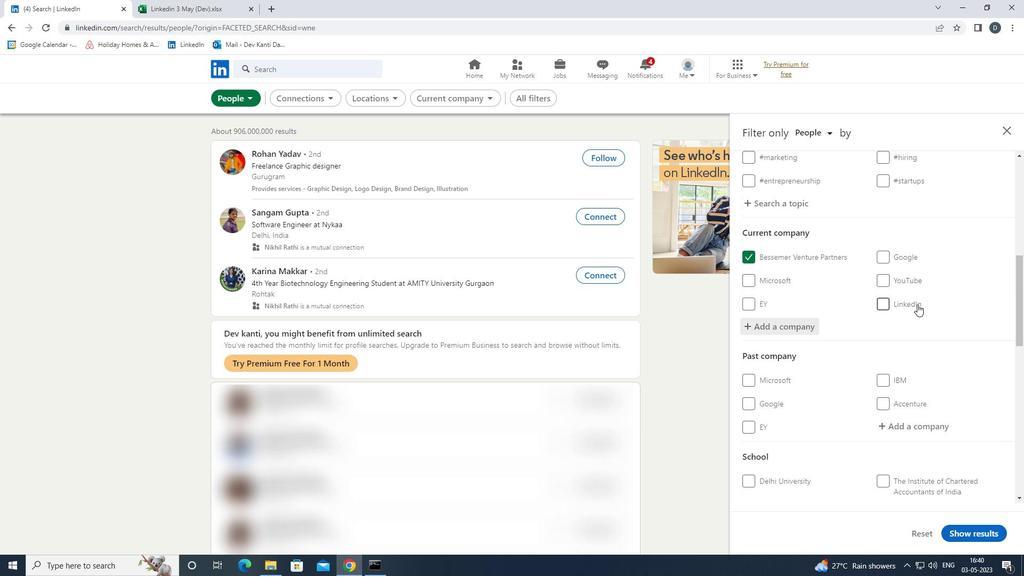 
Action: Mouse moved to (902, 305)
Screenshot: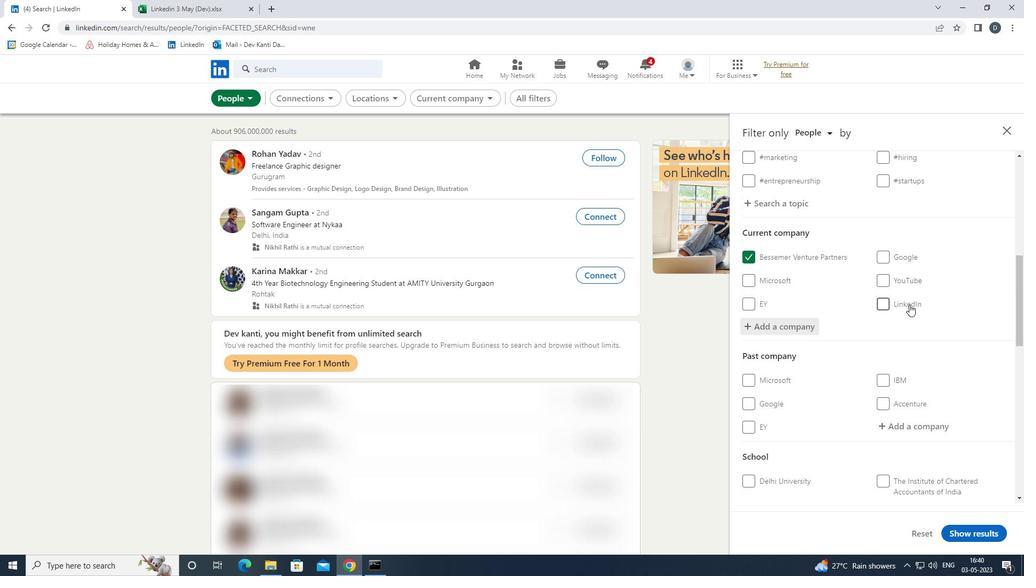 
Action: Mouse scrolled (902, 304) with delta (0, 0)
Screenshot: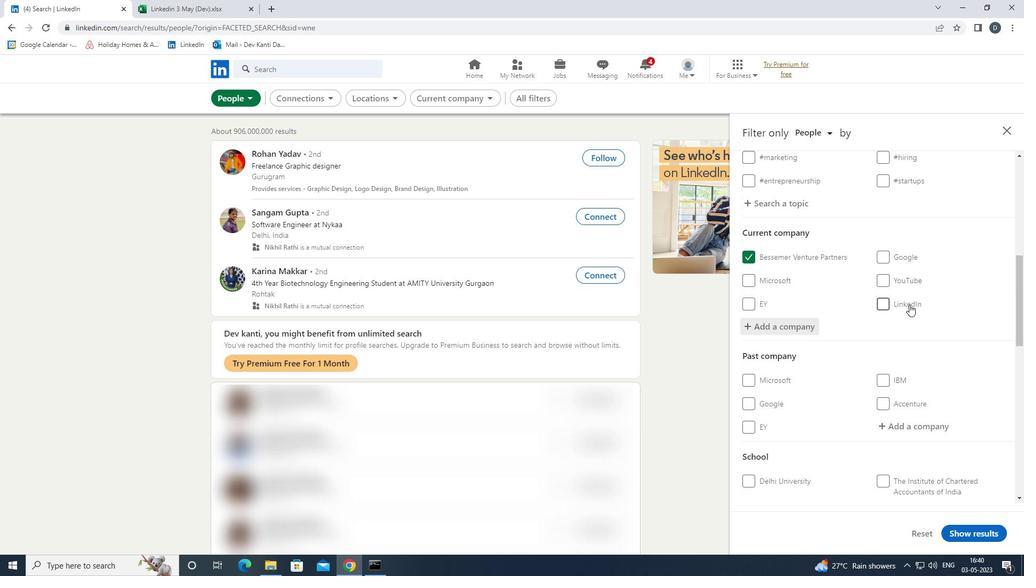 
Action: Mouse moved to (913, 376)
Screenshot: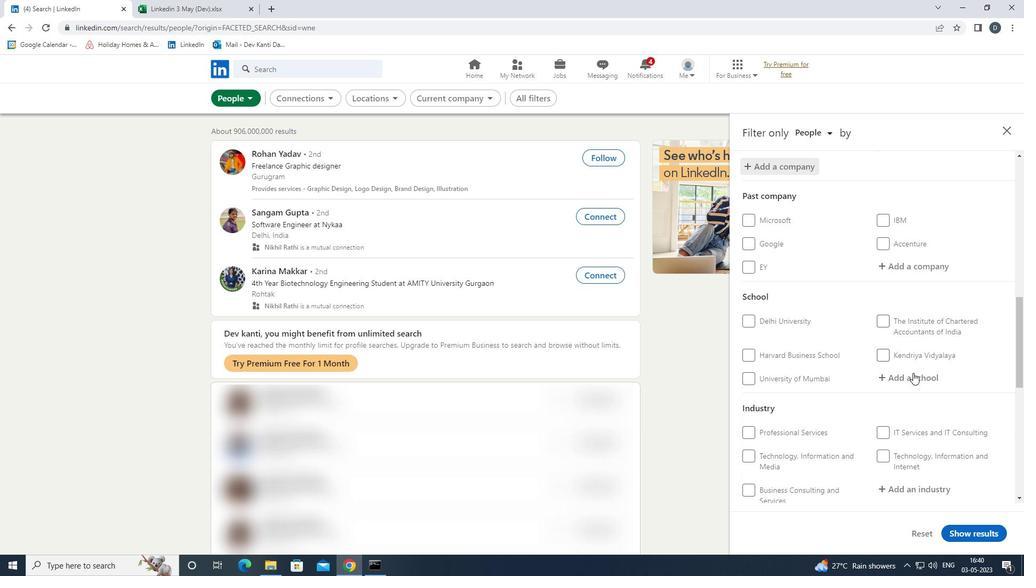 
Action: Mouse pressed left at (913, 376)
Screenshot: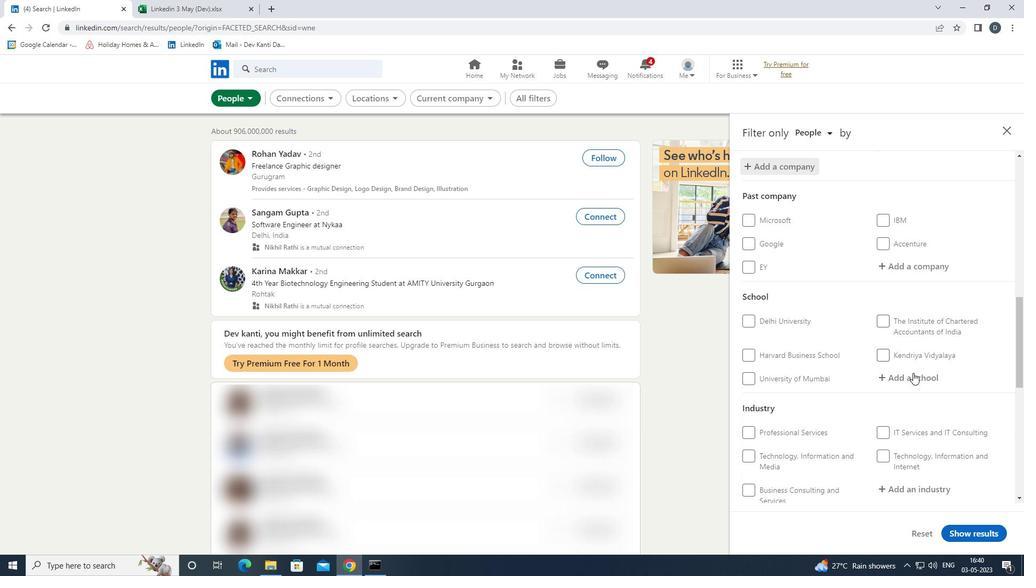 
Action: Mouse moved to (944, 327)
Screenshot: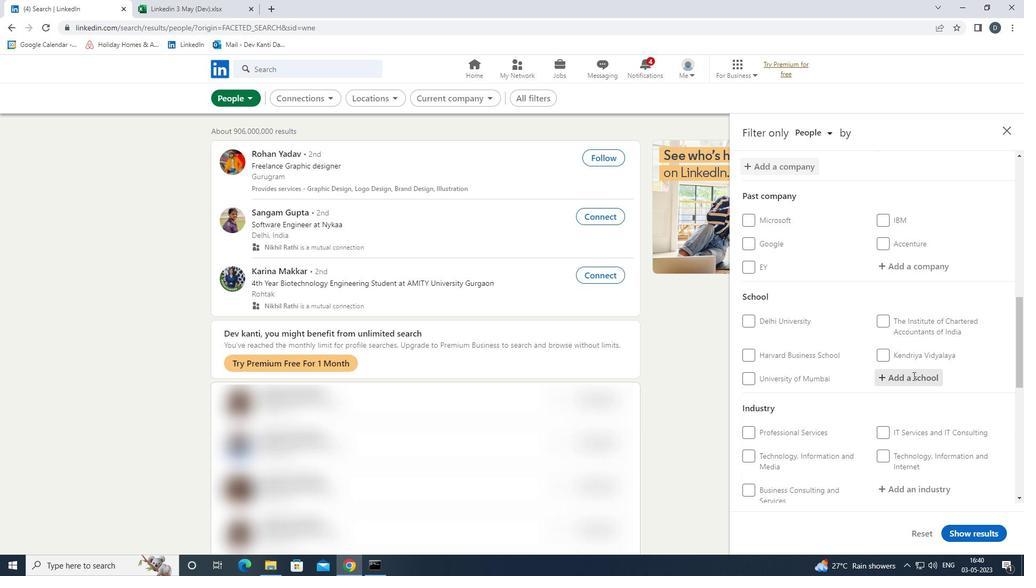 
Action: Key pressed <Key.shift>ARCHARYA<Key.backspace><Key.backspace><Key.backspace><Key.backspace><Key.backspace><Key.backspace><Key.backspace>CHARYA<Key.down><Key.enter>
Screenshot: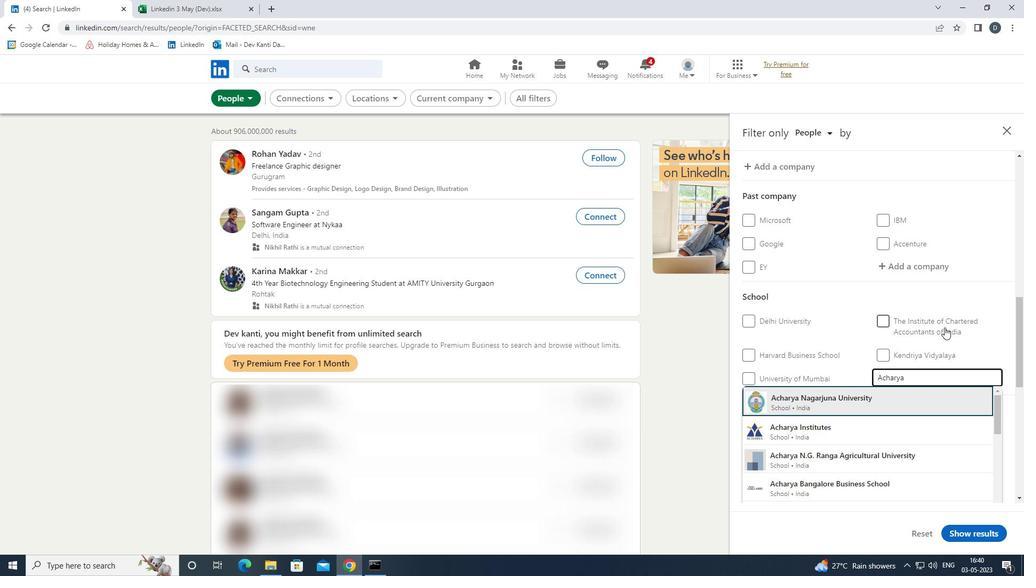 
Action: Mouse moved to (930, 265)
Screenshot: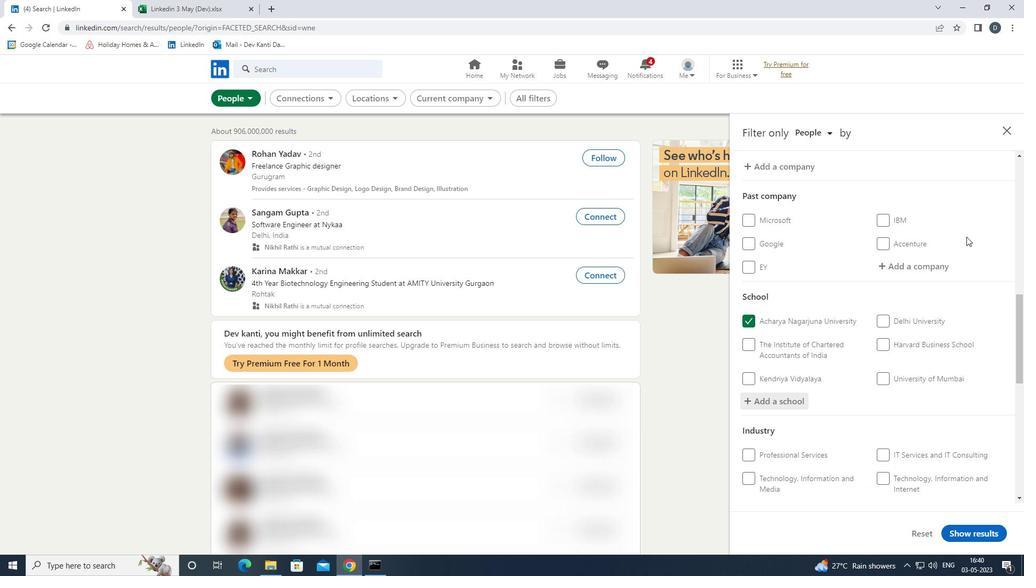 
Action: Mouse scrolled (930, 265) with delta (0, 0)
Screenshot: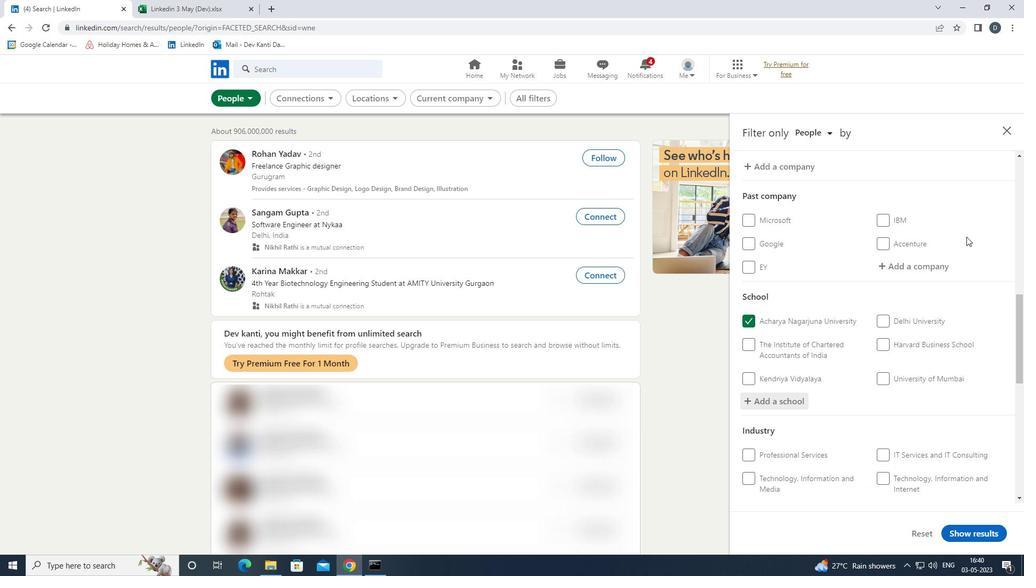 
Action: Mouse moved to (930, 270)
Screenshot: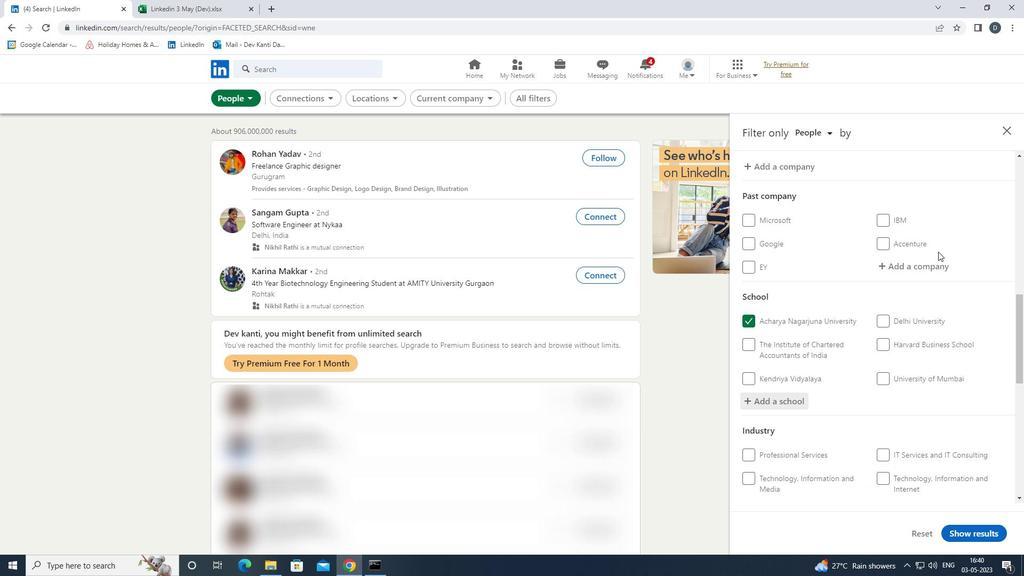 
Action: Mouse scrolled (930, 269) with delta (0, 0)
Screenshot: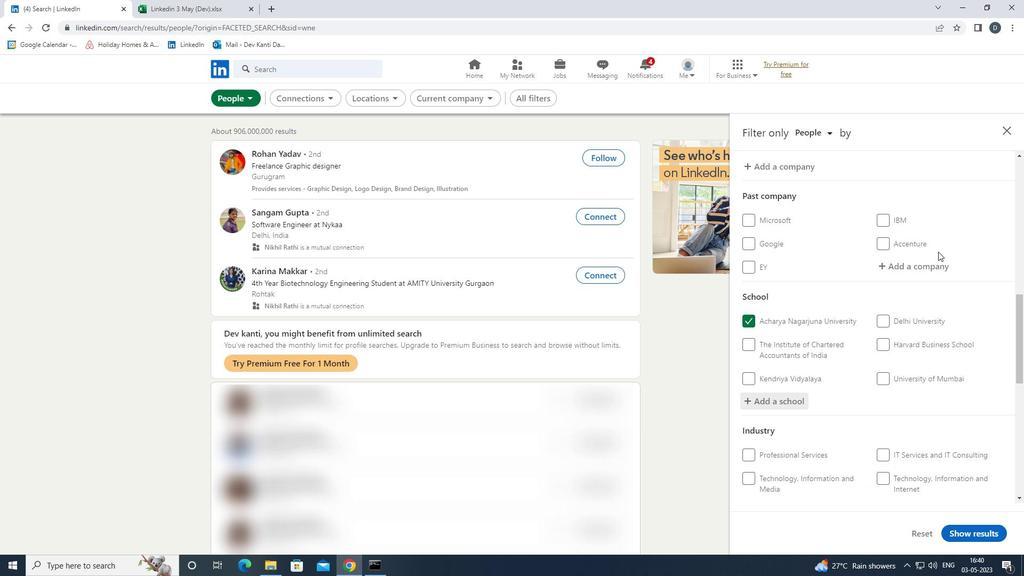 
Action: Mouse moved to (929, 274)
Screenshot: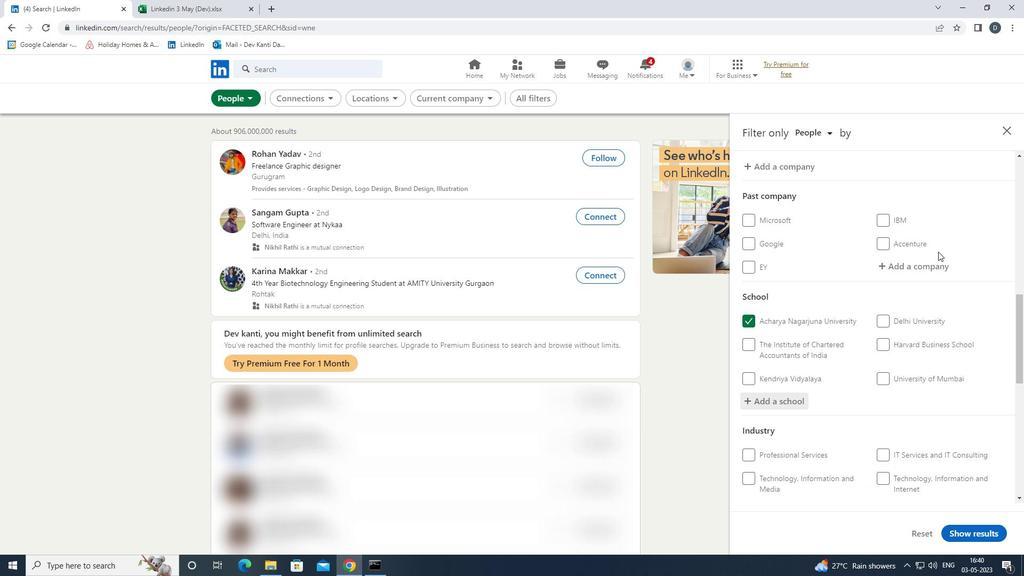 
Action: Mouse scrolled (929, 274) with delta (0, 0)
Screenshot: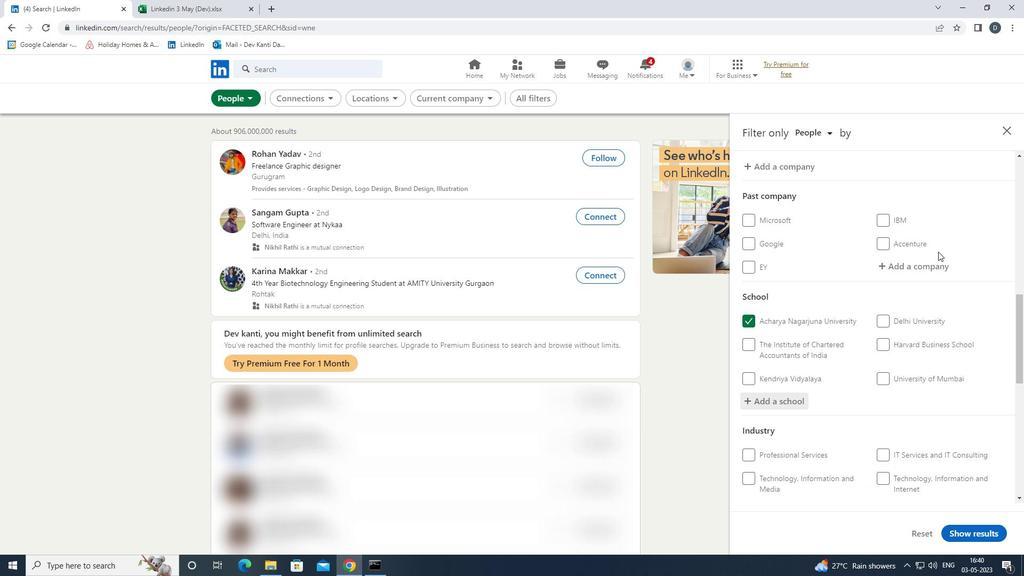 
Action: Mouse moved to (927, 351)
Screenshot: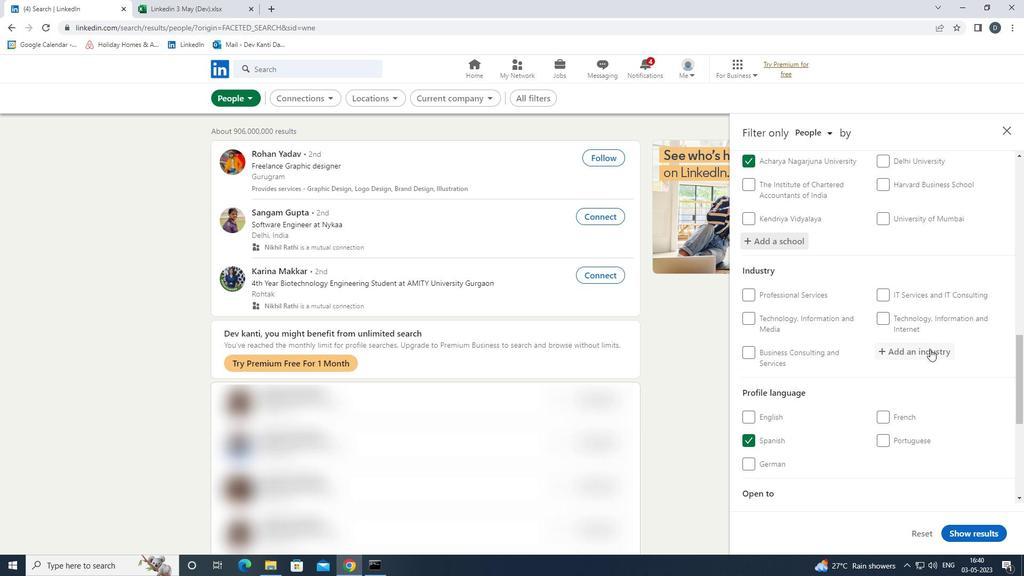 
Action: Mouse pressed left at (927, 351)
Screenshot: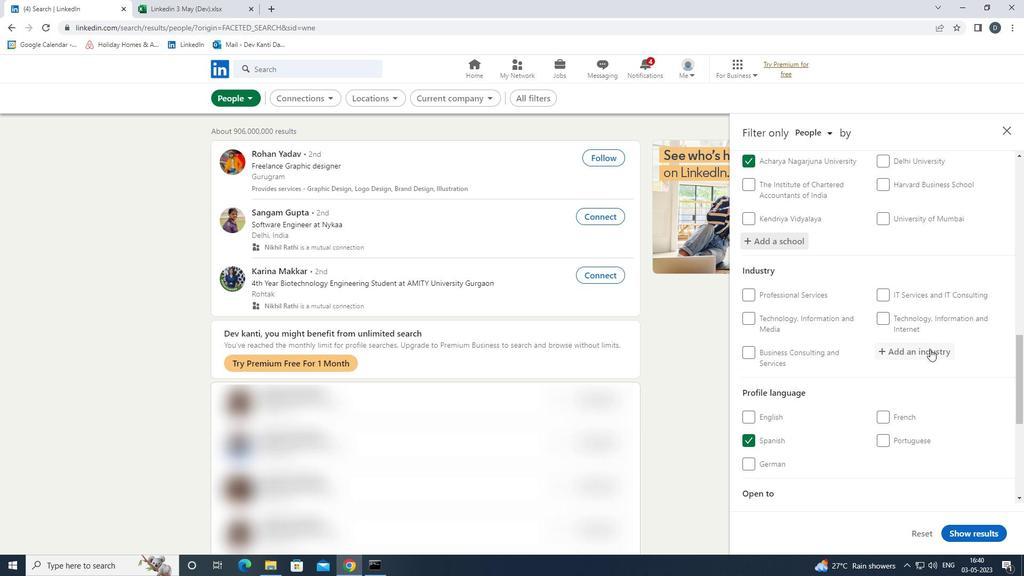 
Action: Mouse moved to (940, 348)
Screenshot: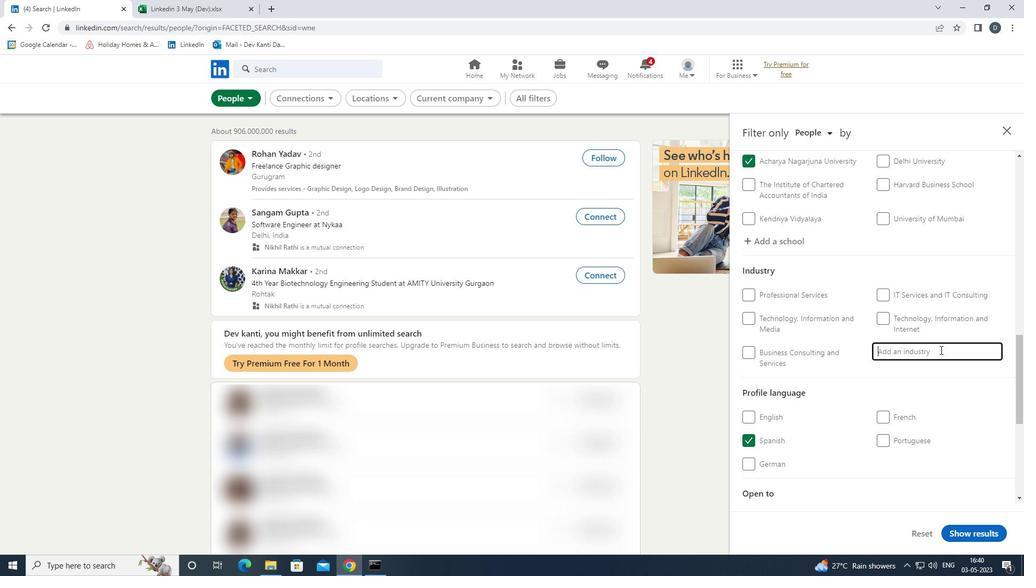 
Action: Key pressed <Key.shift><Key.shift><Key.shift>OUTSOURCING<Key.down><Key.enter>
Screenshot: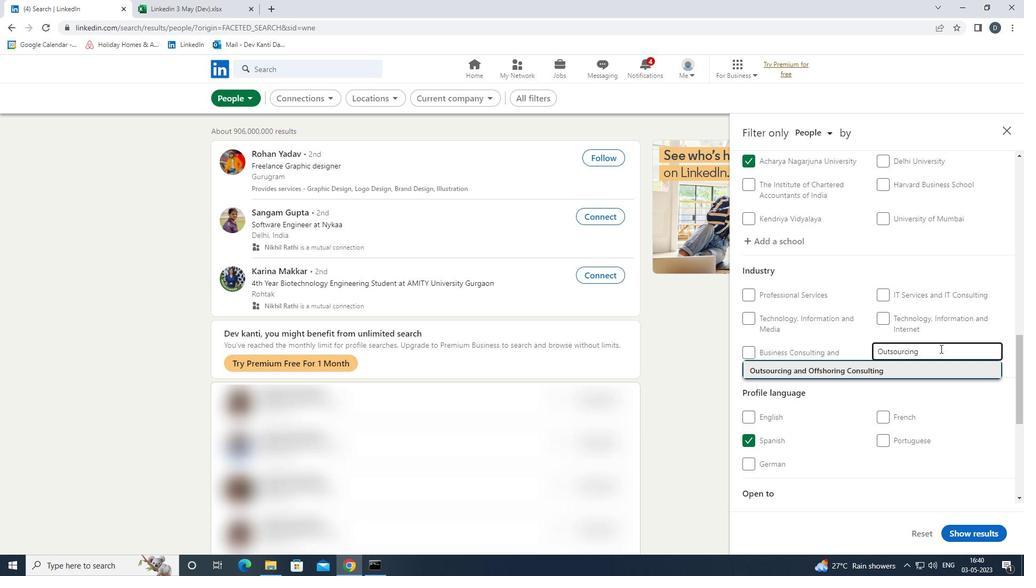 
Action: Mouse moved to (934, 340)
Screenshot: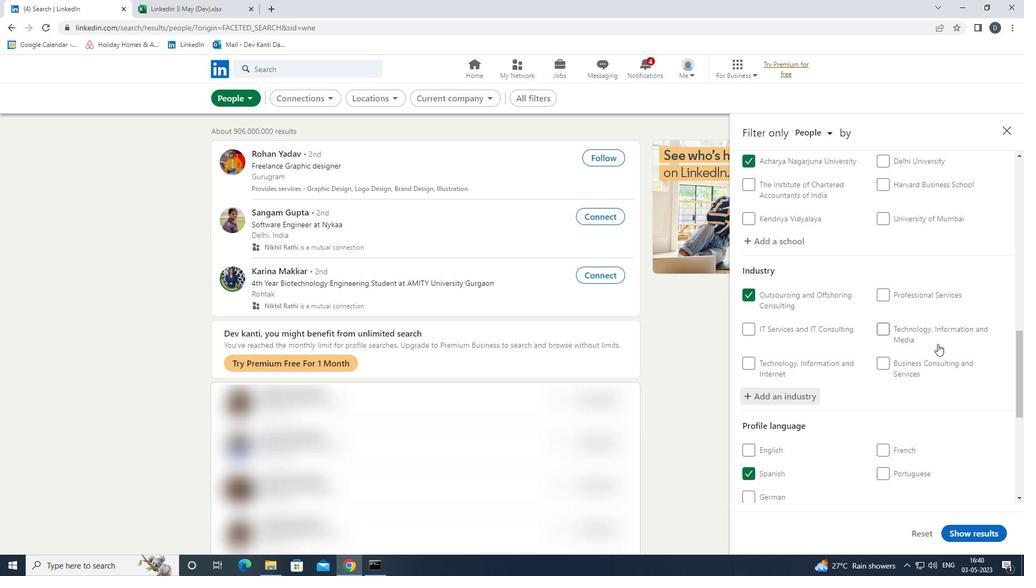 
Action: Mouse scrolled (934, 339) with delta (0, 0)
Screenshot: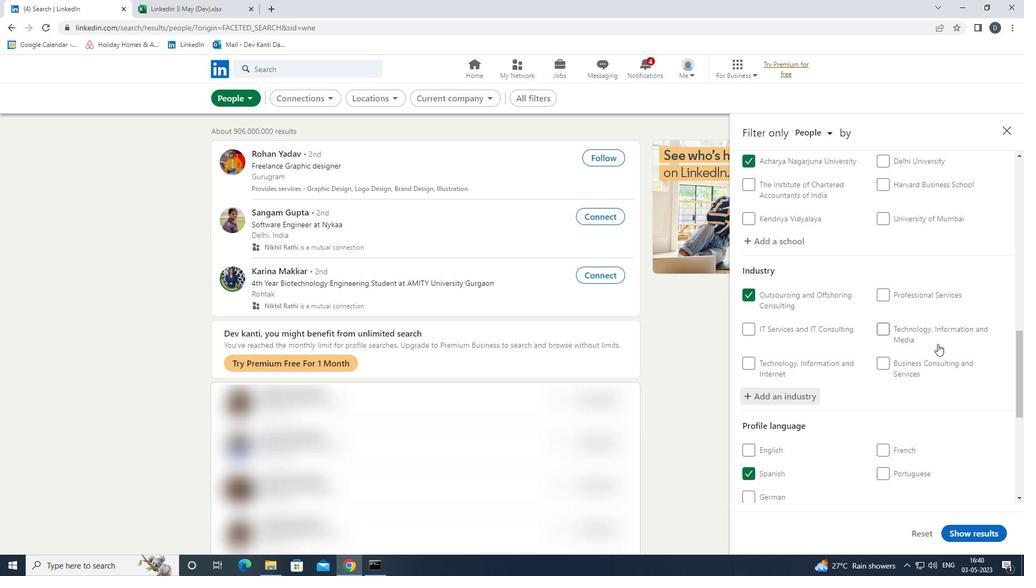 
Action: Mouse scrolled (934, 339) with delta (0, 0)
Screenshot: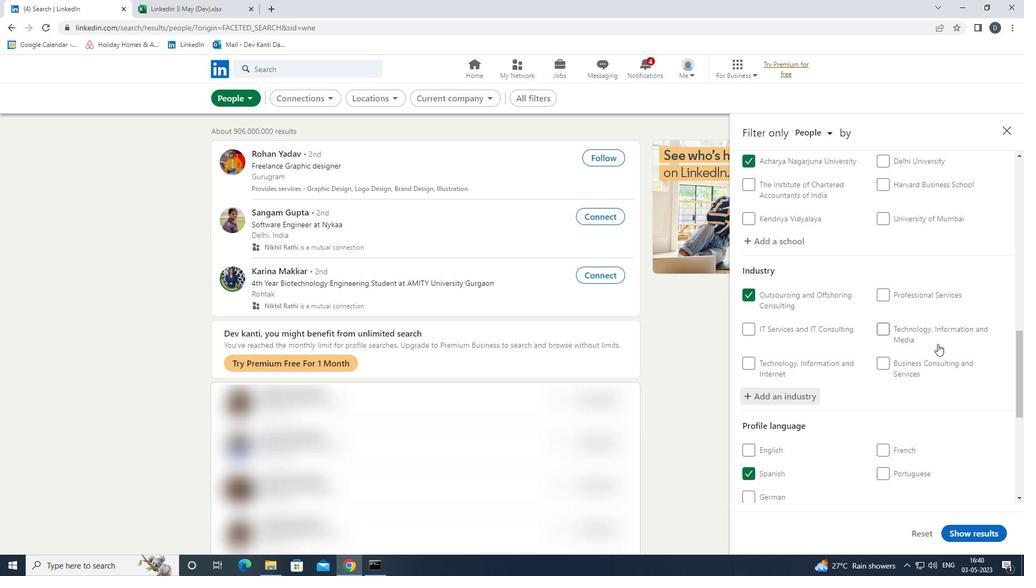 
Action: Mouse scrolled (934, 339) with delta (0, 0)
Screenshot: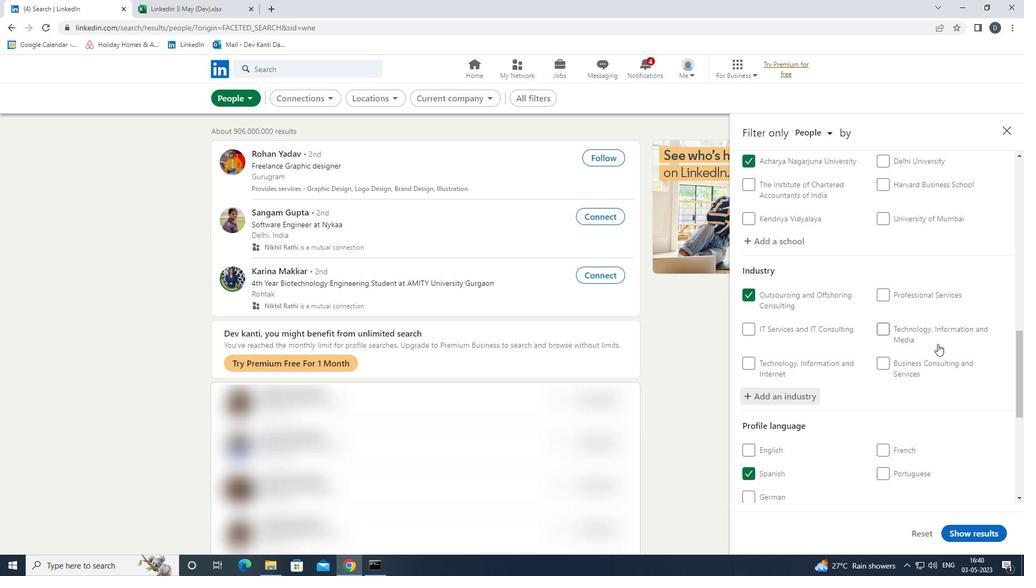 
Action: Mouse scrolled (934, 339) with delta (0, 0)
Screenshot: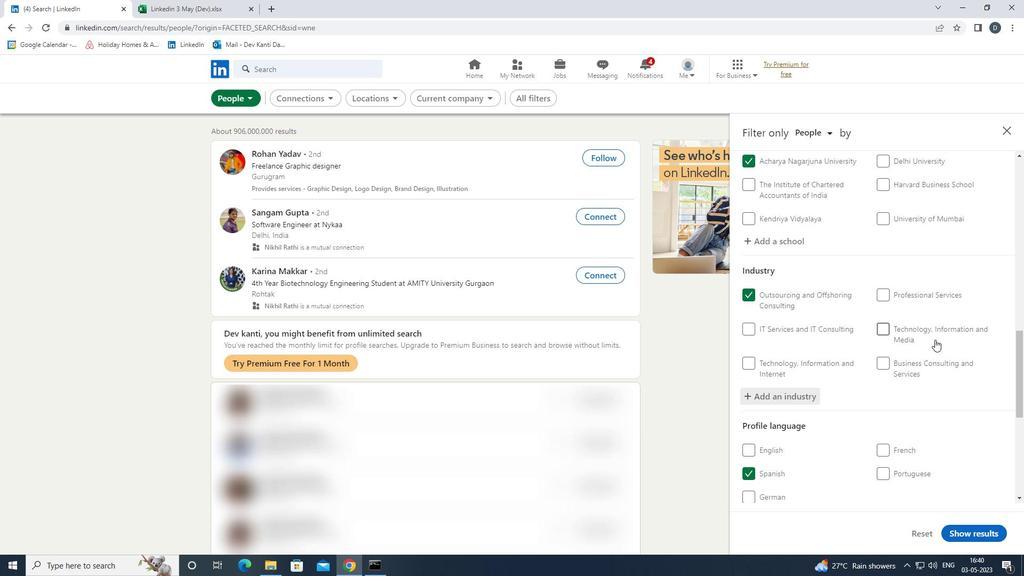 
Action: Mouse moved to (939, 338)
Screenshot: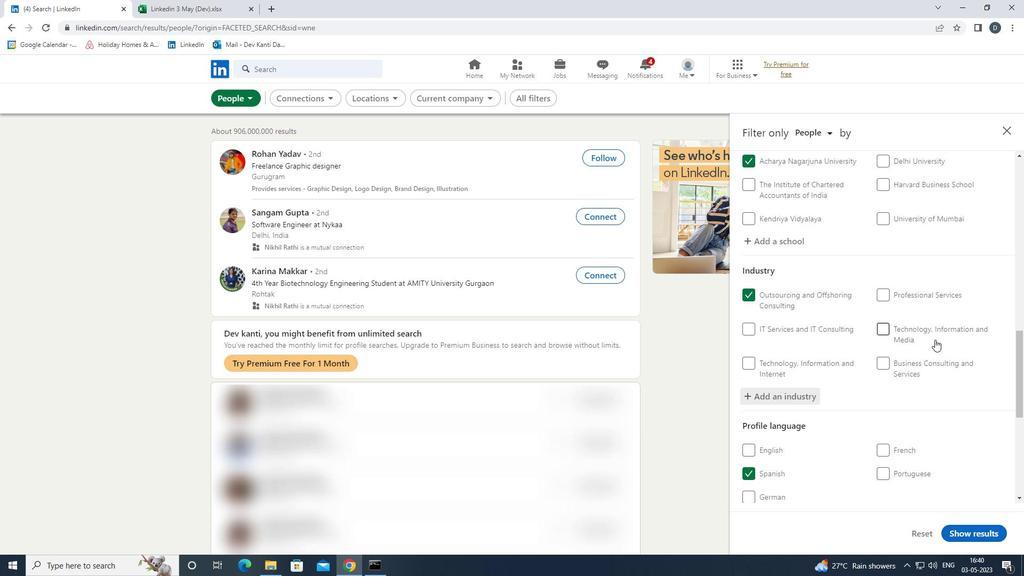 
Action: Mouse scrolled (939, 338) with delta (0, 0)
Screenshot: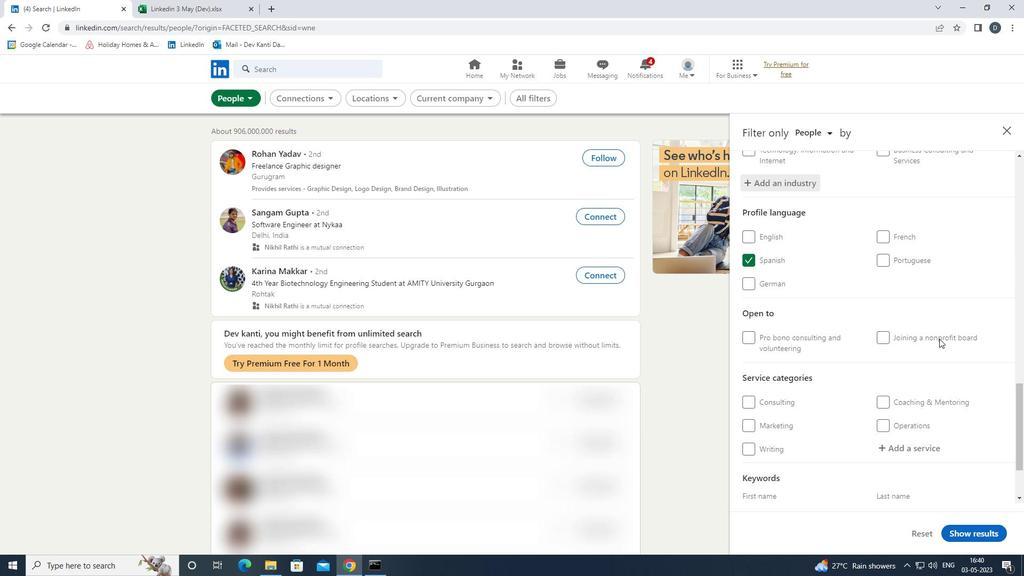 
Action: Mouse scrolled (939, 338) with delta (0, 0)
Screenshot: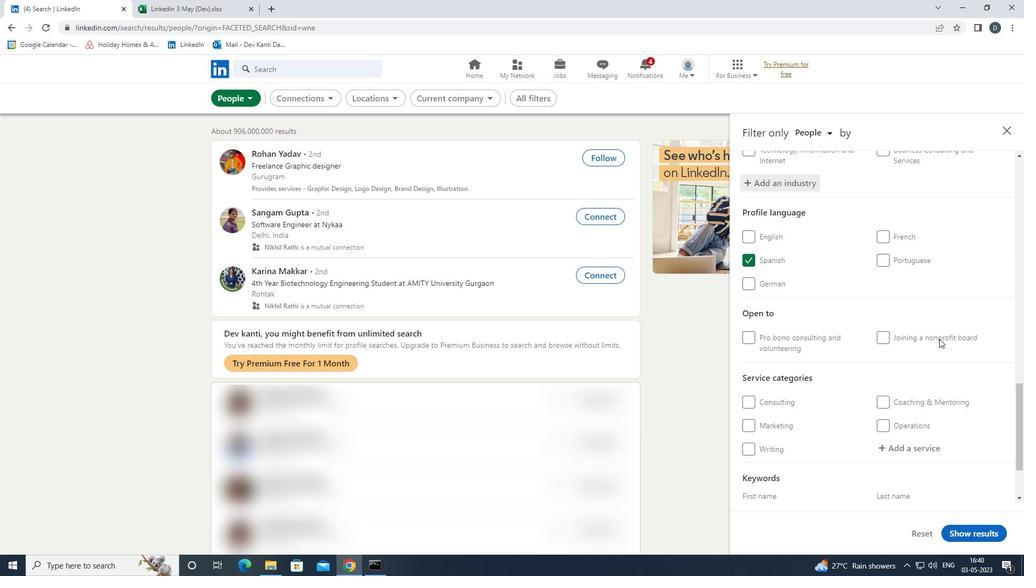 
Action: Mouse moved to (923, 351)
Screenshot: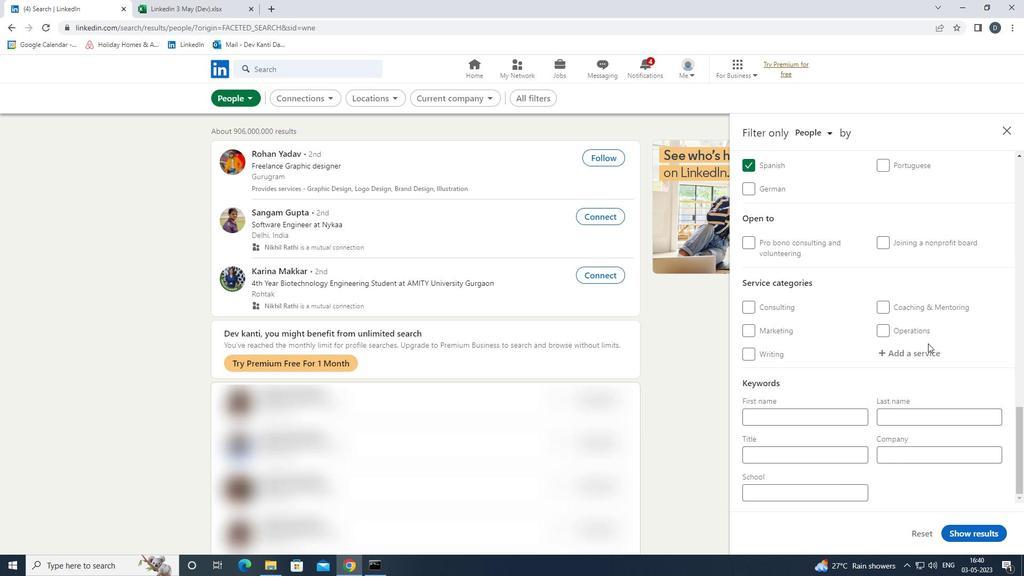 
Action: Mouse pressed left at (923, 351)
Screenshot: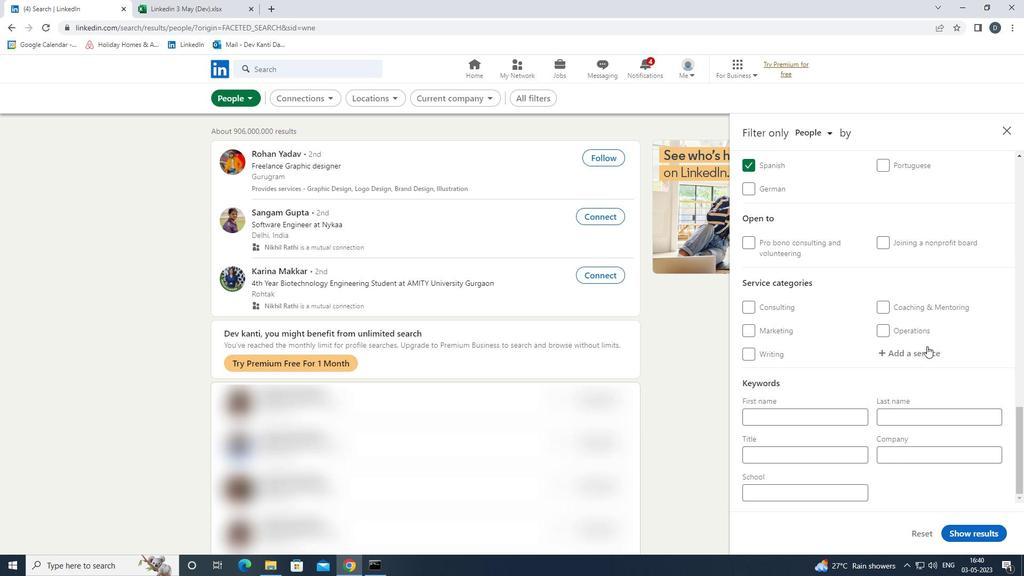
Action: Key pressed <Key.shift><Key.shift><Key.shift><Key.shift><Key.shift><Key.shift><Key.shift><Key.shift><Key.shift><Key.shift>TAX<Key.space><Key.down><Key.enter>
Screenshot: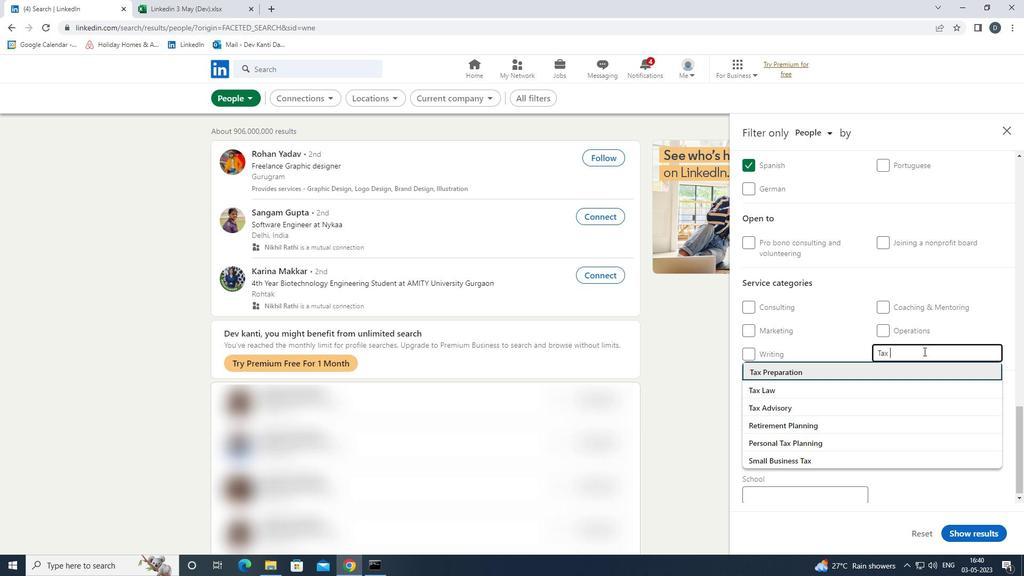 
Action: Mouse moved to (920, 357)
Screenshot: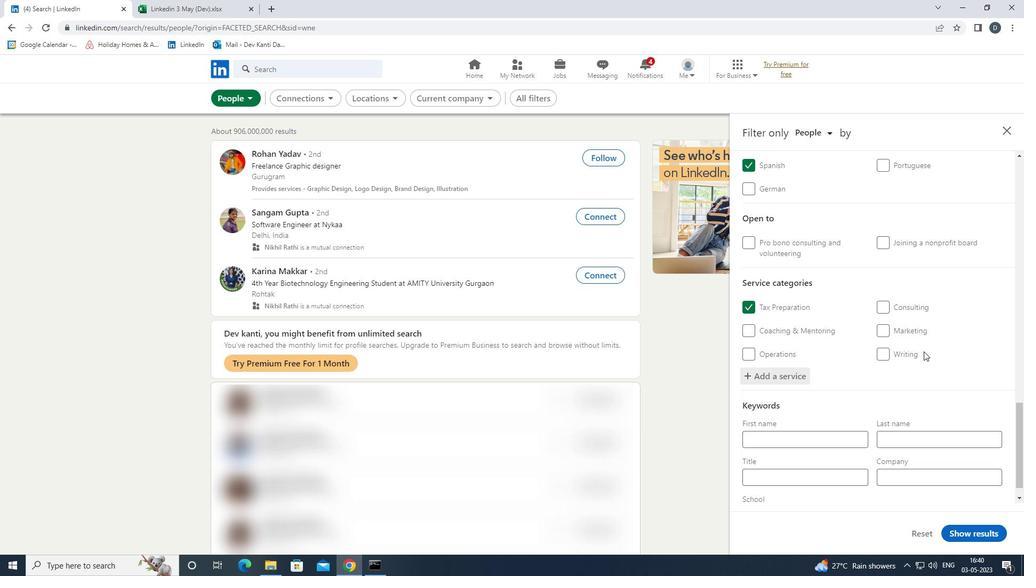
Action: Mouse scrolled (920, 356) with delta (0, 0)
Screenshot: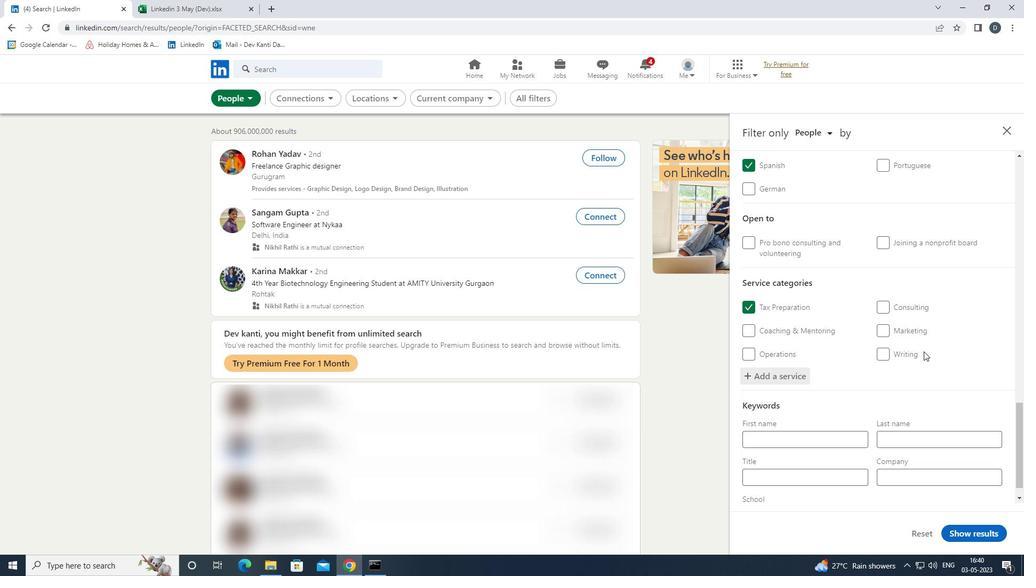 
Action: Mouse moved to (914, 371)
Screenshot: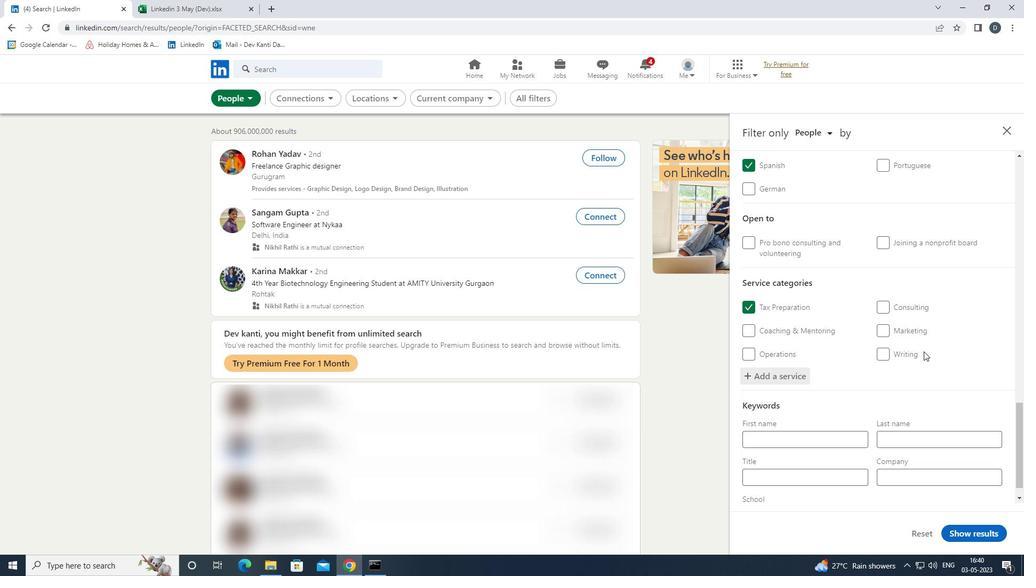 
Action: Mouse scrolled (914, 370) with delta (0, 0)
Screenshot: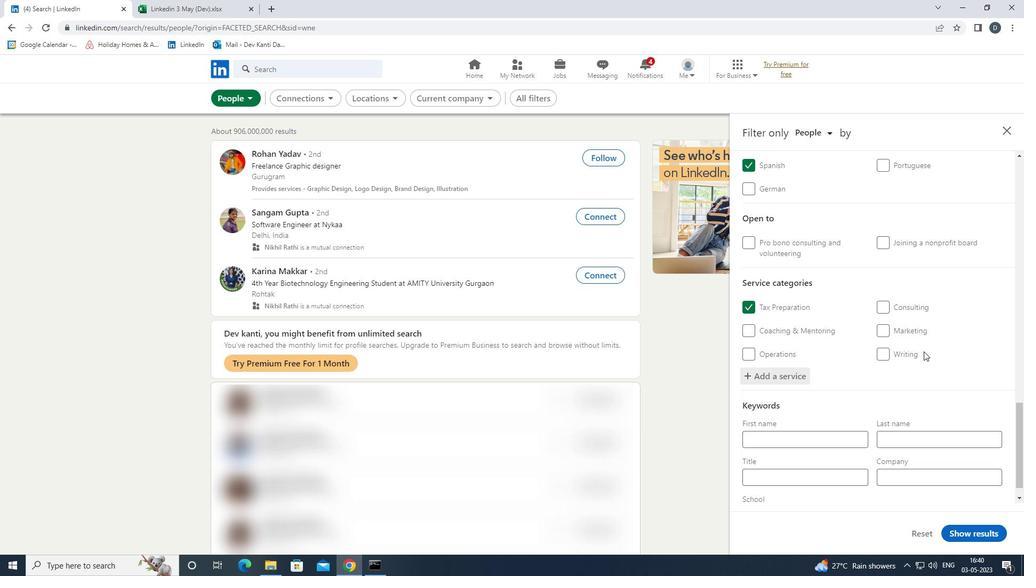 
Action: Mouse moved to (912, 376)
Screenshot: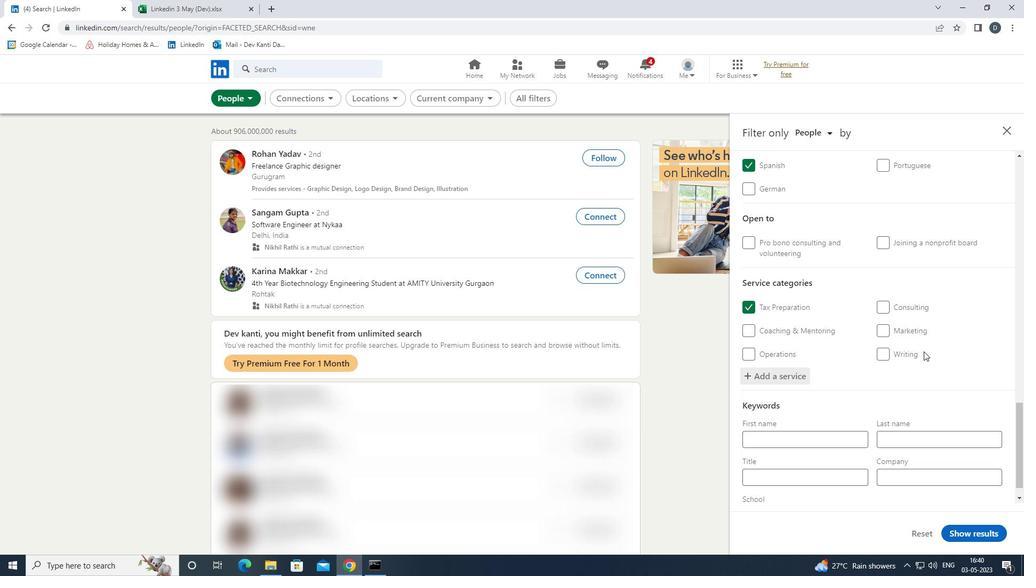 
Action: Mouse scrolled (912, 375) with delta (0, 0)
Screenshot: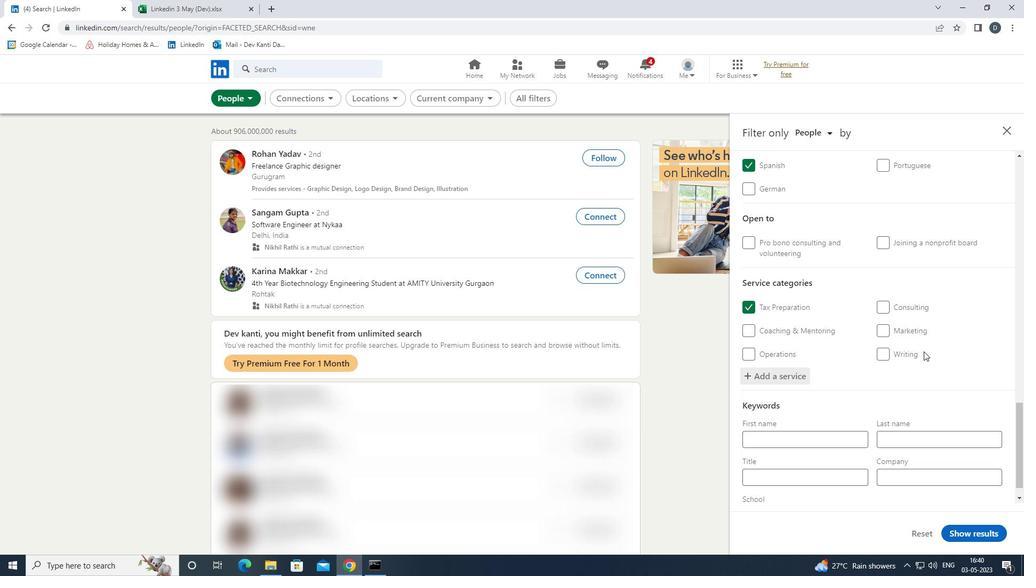 
Action: Mouse moved to (909, 380)
Screenshot: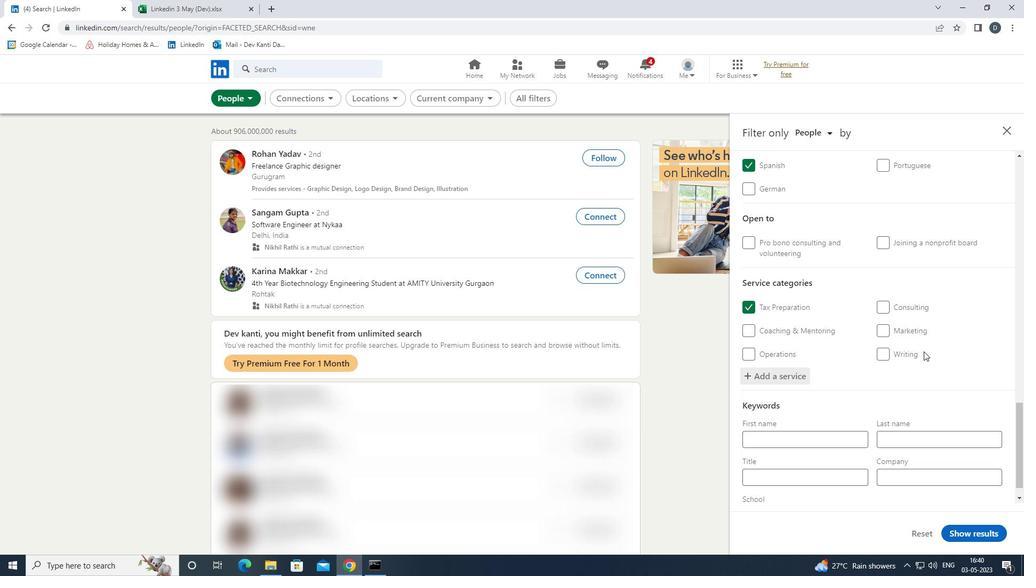 
Action: Mouse scrolled (909, 380) with delta (0, 0)
Screenshot: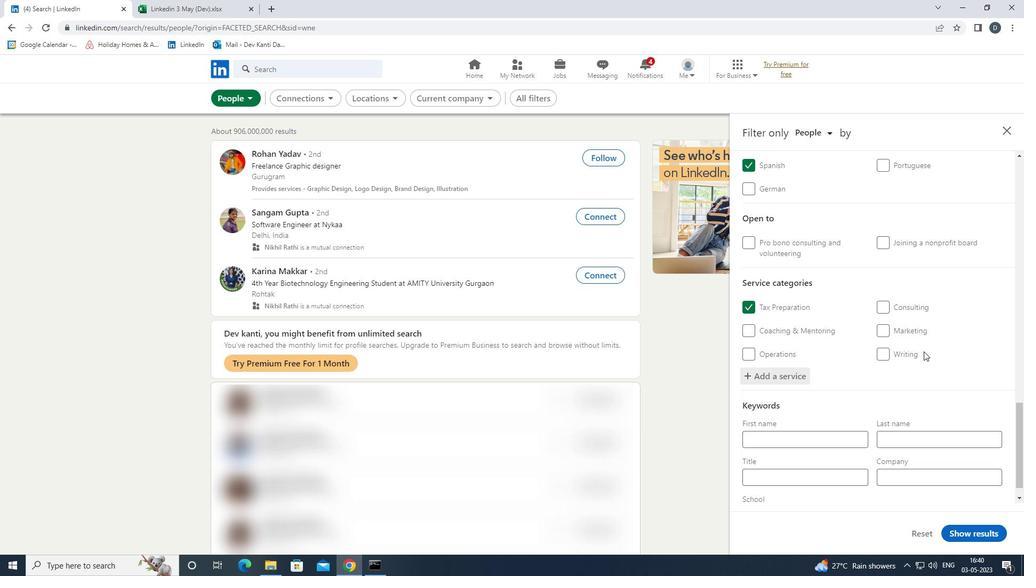 
Action: Mouse moved to (797, 459)
Screenshot: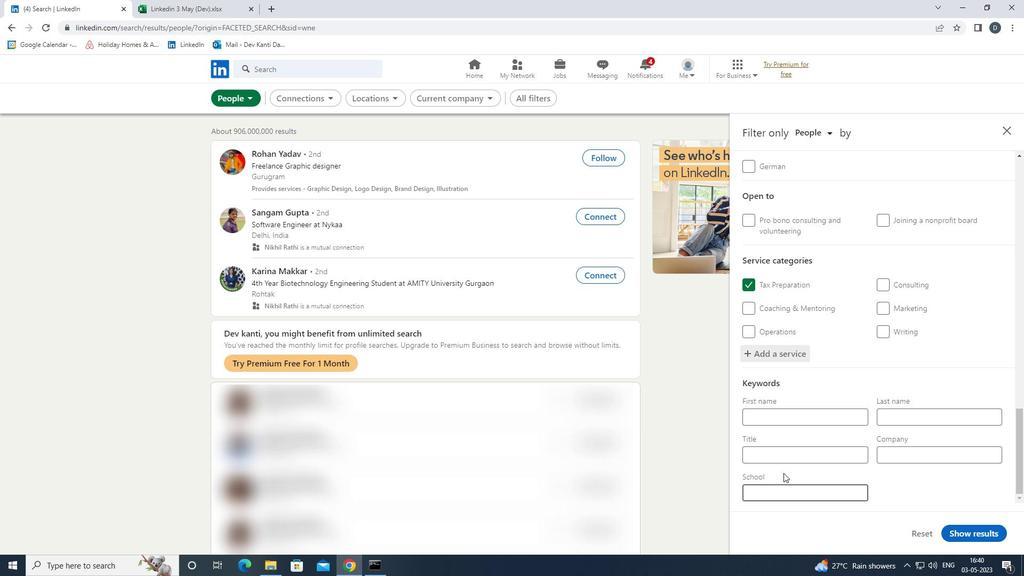 
Action: Mouse pressed left at (797, 459)
Screenshot: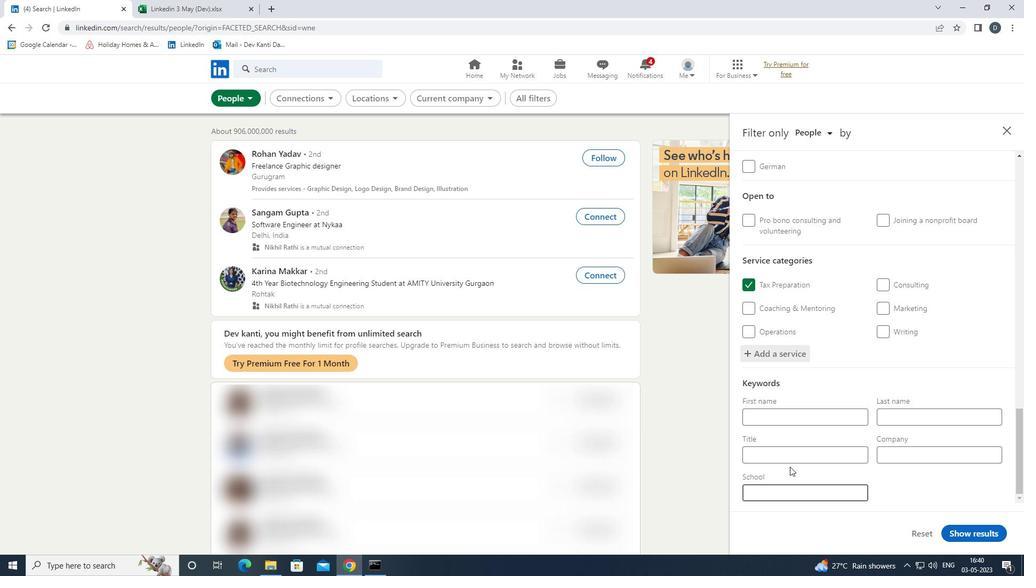 
Action: Mouse moved to (797, 459)
Screenshot: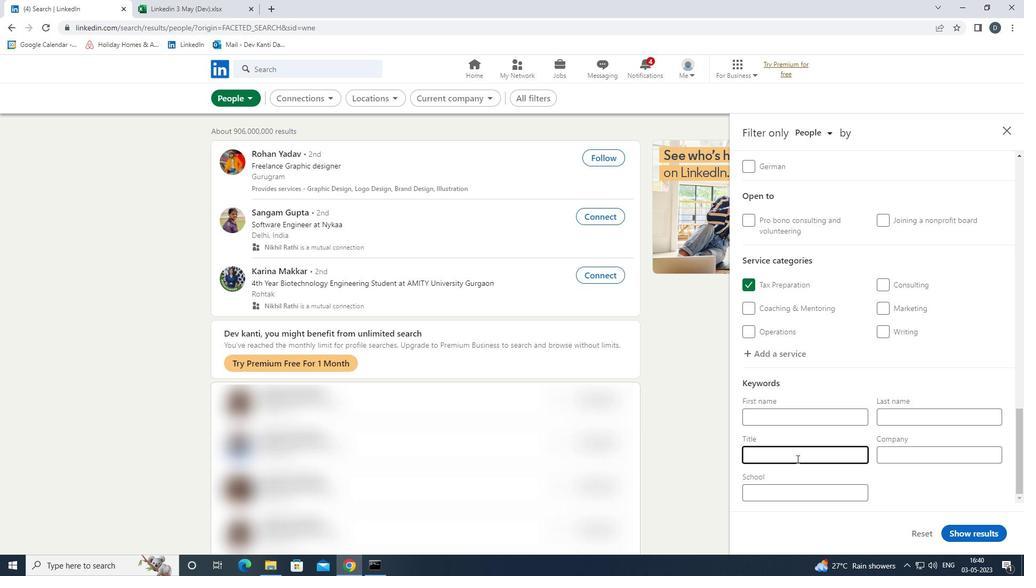 
Action: Key pressed <Key.shift>DOG<Key.space><Key.shift>TRAINER
Screenshot: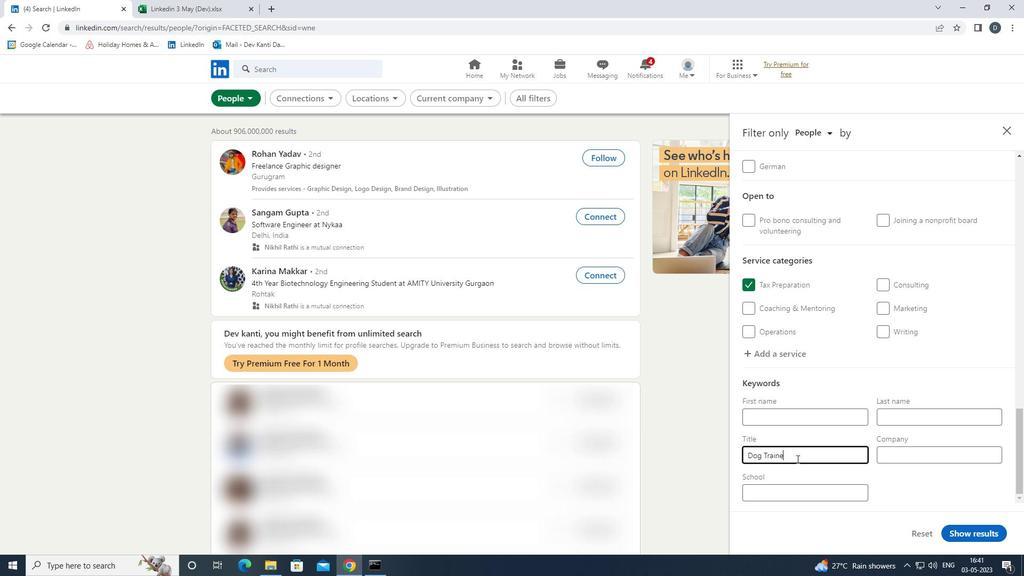 
Action: Mouse moved to (982, 528)
Screenshot: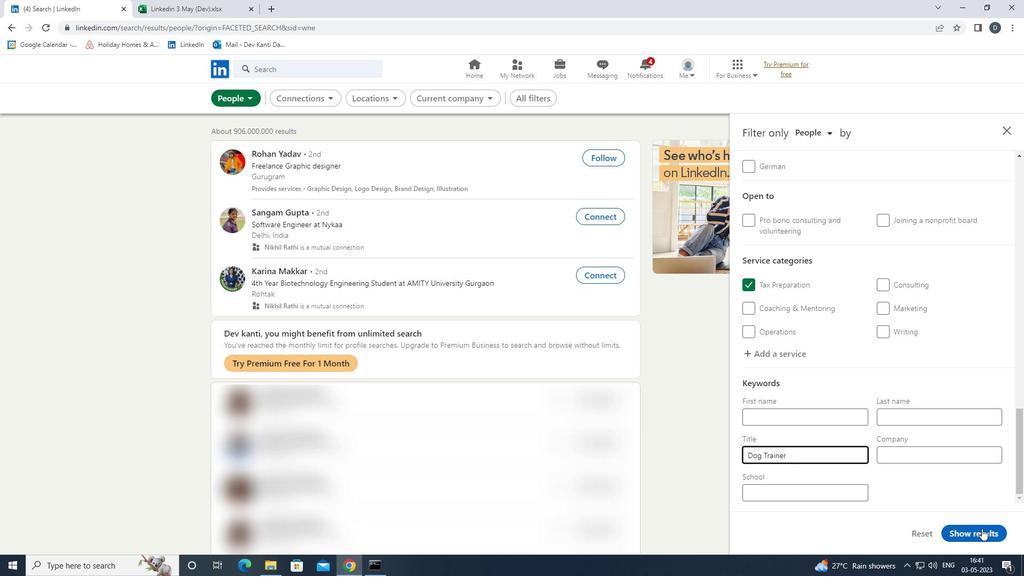 
Action: Mouse pressed left at (982, 528)
Screenshot: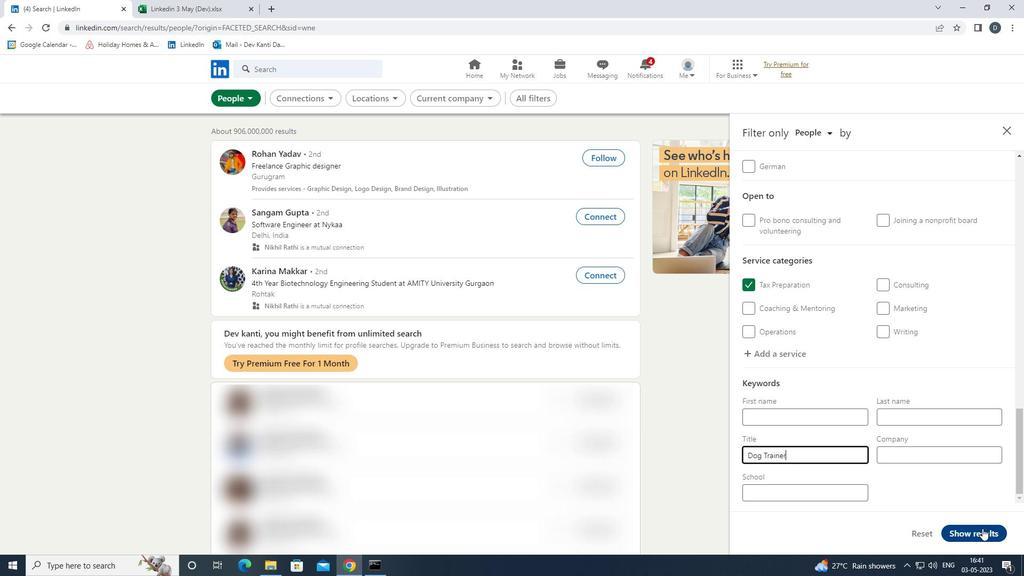 
Action: Mouse moved to (193, 142)
Screenshot: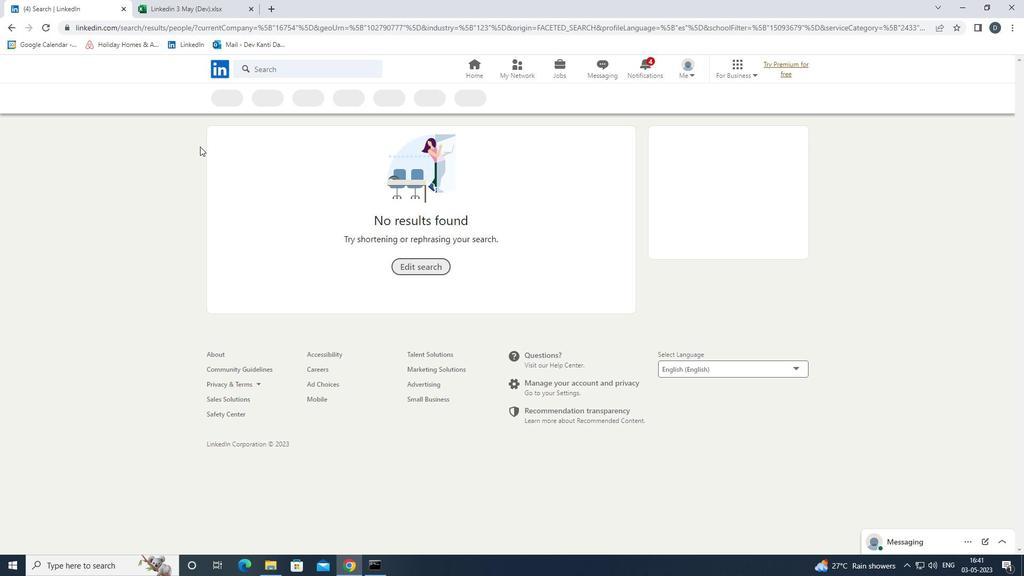 
